 Task: Log work in the project AgileMind for the issue 'Develop a new tool for automated testing of mobile application security vulnerabilities and penetration testing' spent time as '6w 6d 7h 55m' and remaining time as '2w 3d 19h 15m' and add a flag. Now add the issue to the epic 'IT service management (ITSM) improvement'. Log work in the project AgileMind for the issue 'Upgrade the caching mechanism of a web application to improve response time and reduce server load' spent time as '1w 4d 7h 3m' and remaining time as '5w 2d 15h 42m' and clone the issue. Now add the issue to the epic 'Unified communications (UC) implementation'
Action: Mouse moved to (942, 227)
Screenshot: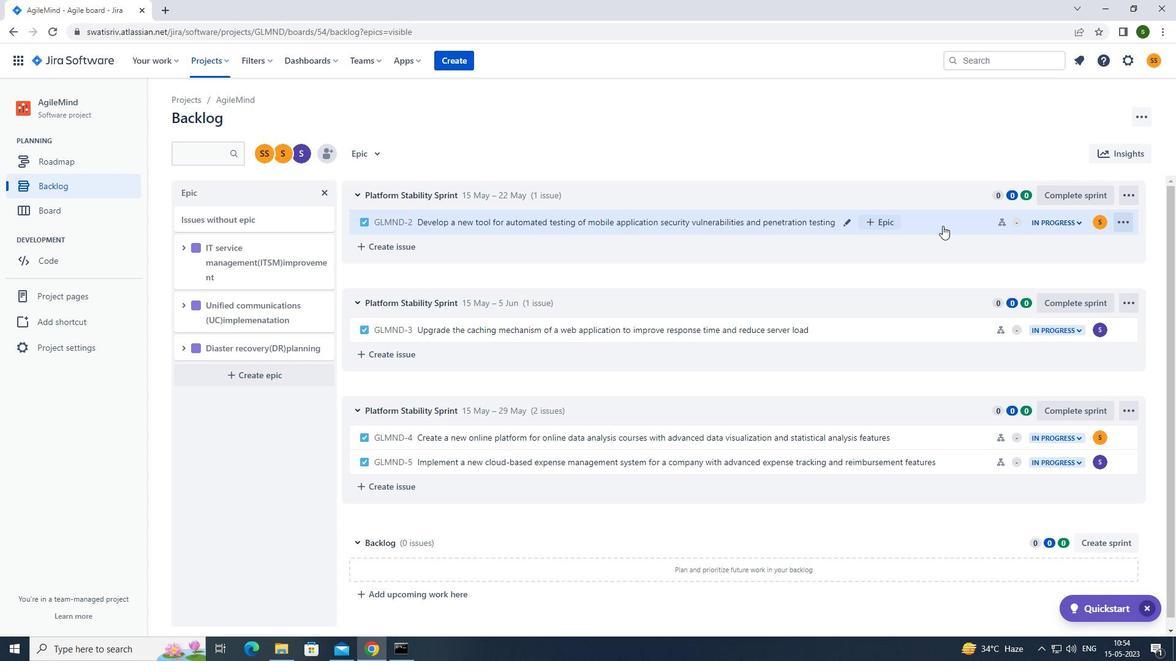 
Action: Mouse pressed left at (942, 227)
Screenshot: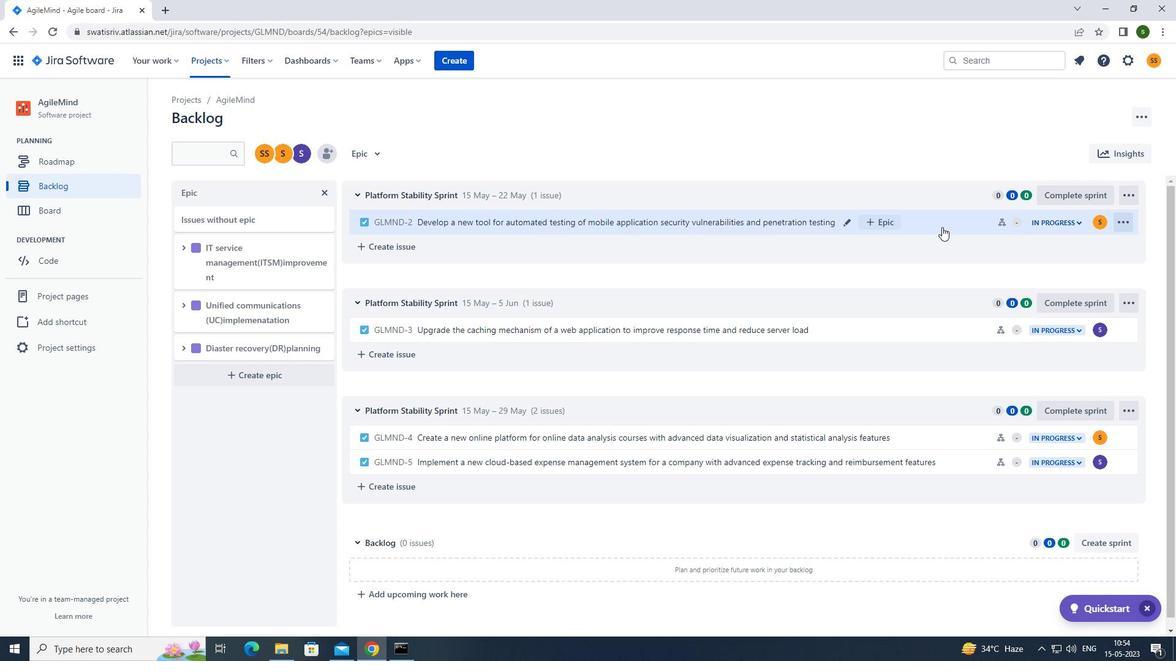 
Action: Mouse moved to (1124, 187)
Screenshot: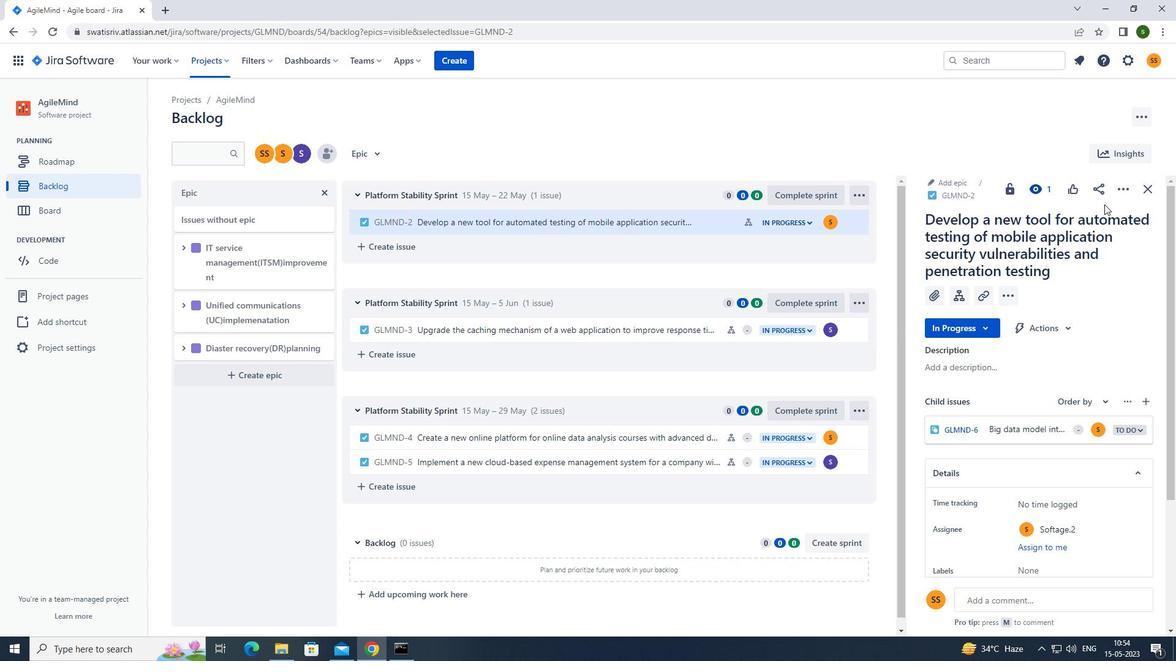 
Action: Mouse pressed left at (1124, 187)
Screenshot: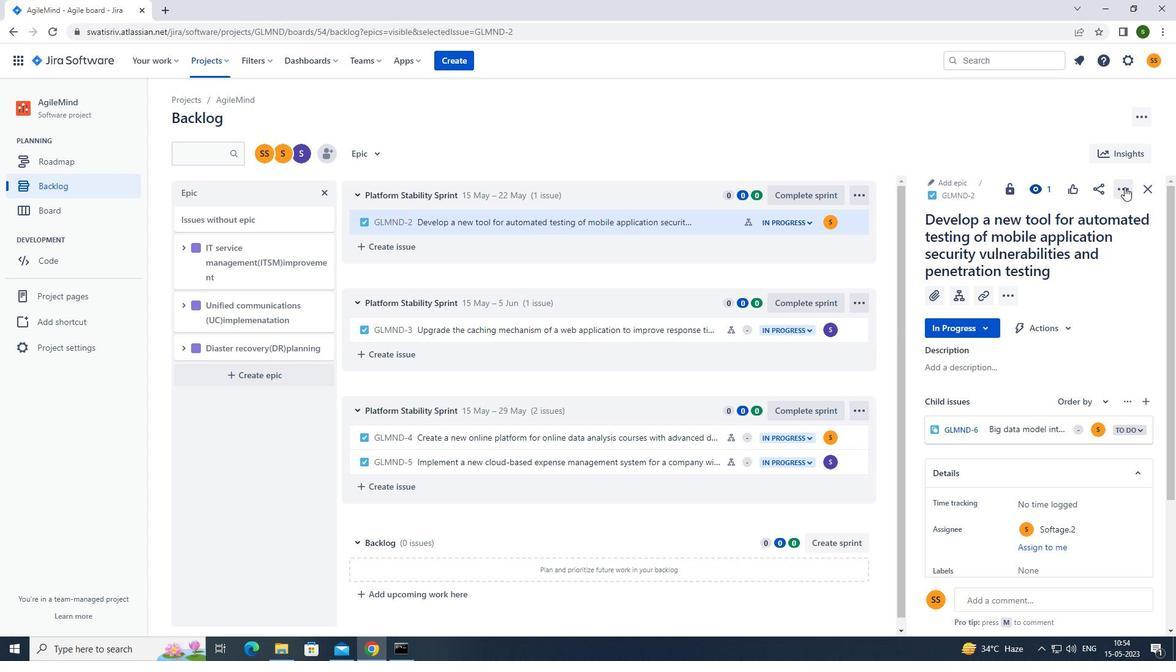 
Action: Mouse moved to (1097, 221)
Screenshot: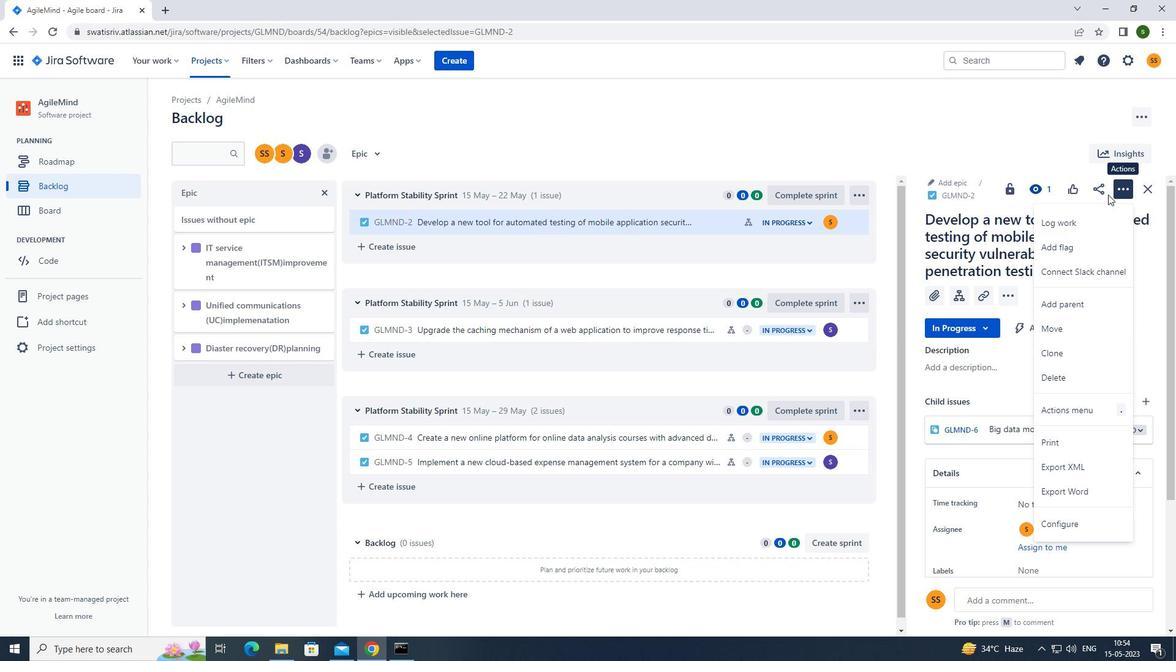 
Action: Mouse pressed left at (1097, 221)
Screenshot: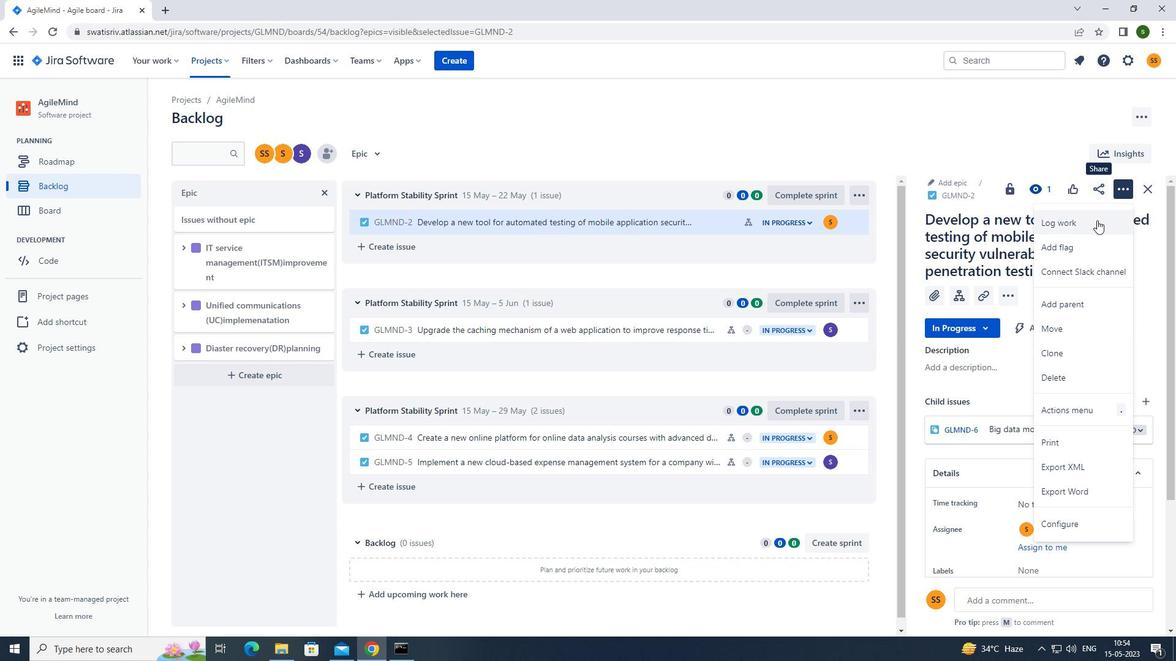 
Action: Mouse moved to (535, 153)
Screenshot: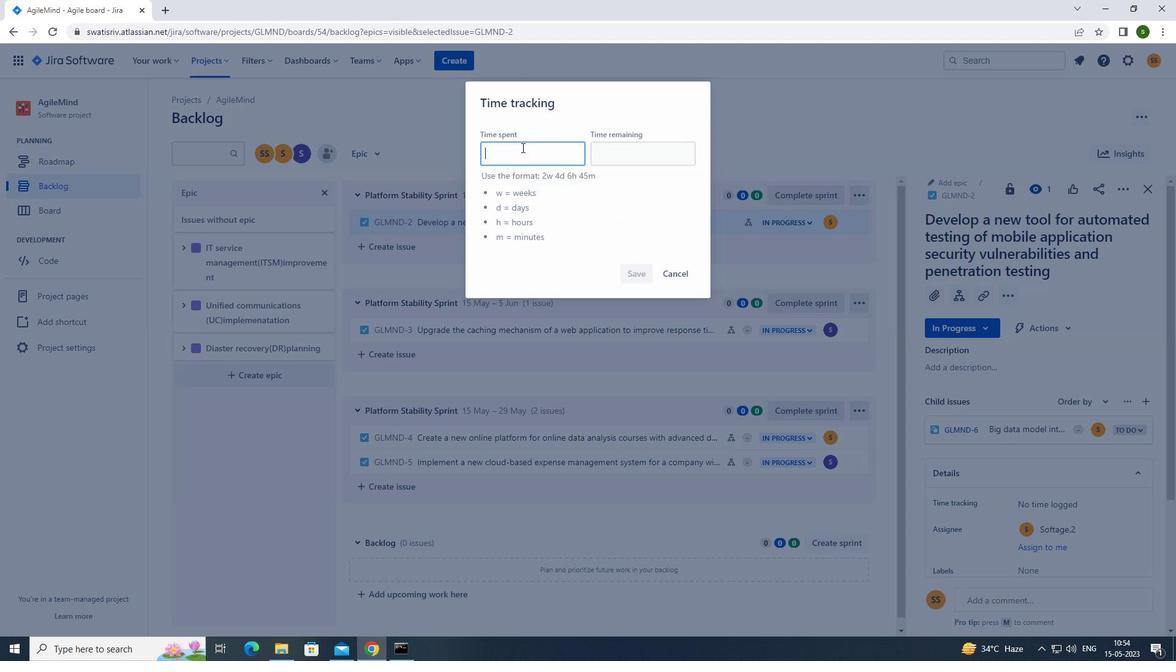 
Action: Mouse pressed left at (535, 153)
Screenshot: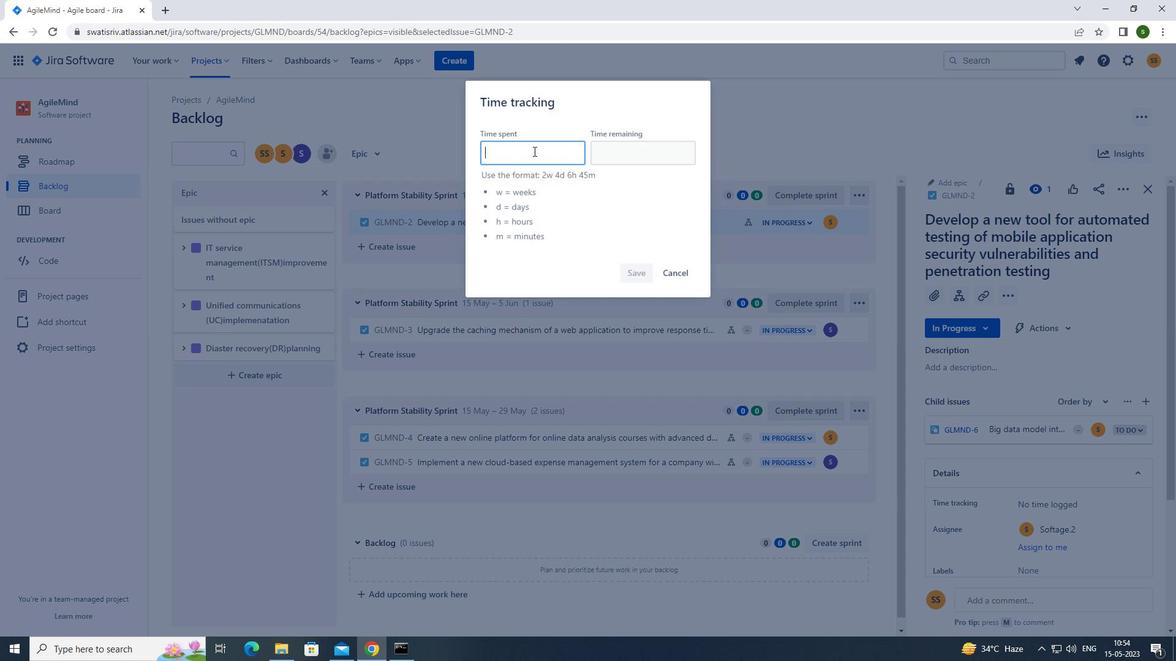 
Action: Mouse moved to (527, 167)
Screenshot: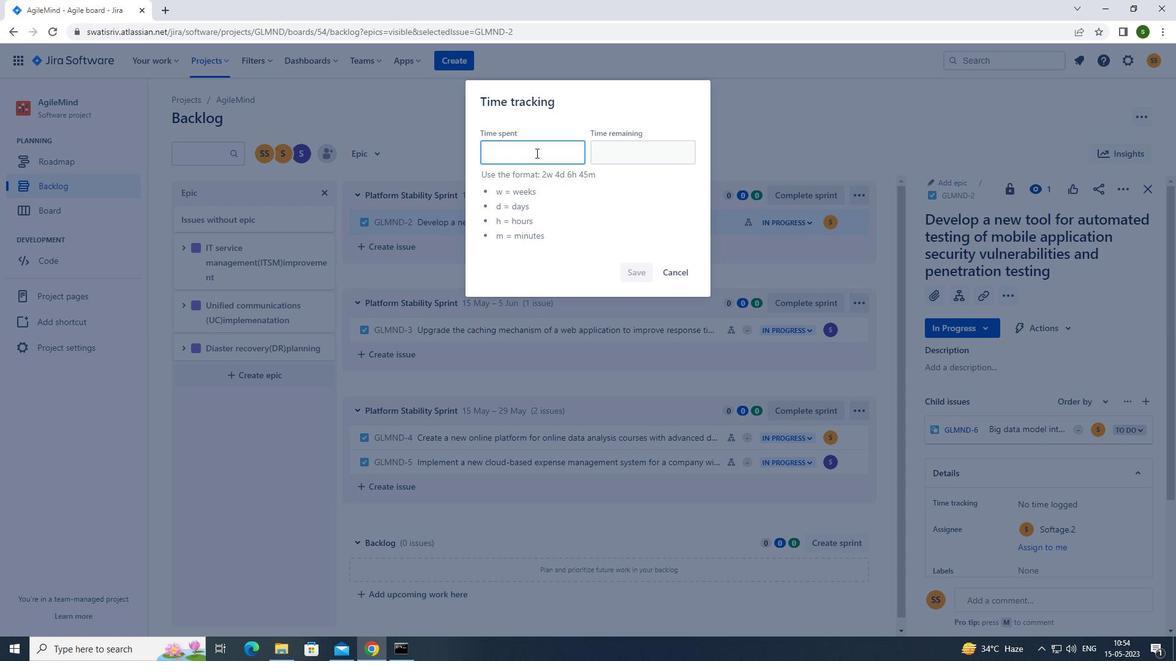 
Action: Key pressed 6w<Key.space>6d<Key.space>7h<Key.space>55m
Screenshot: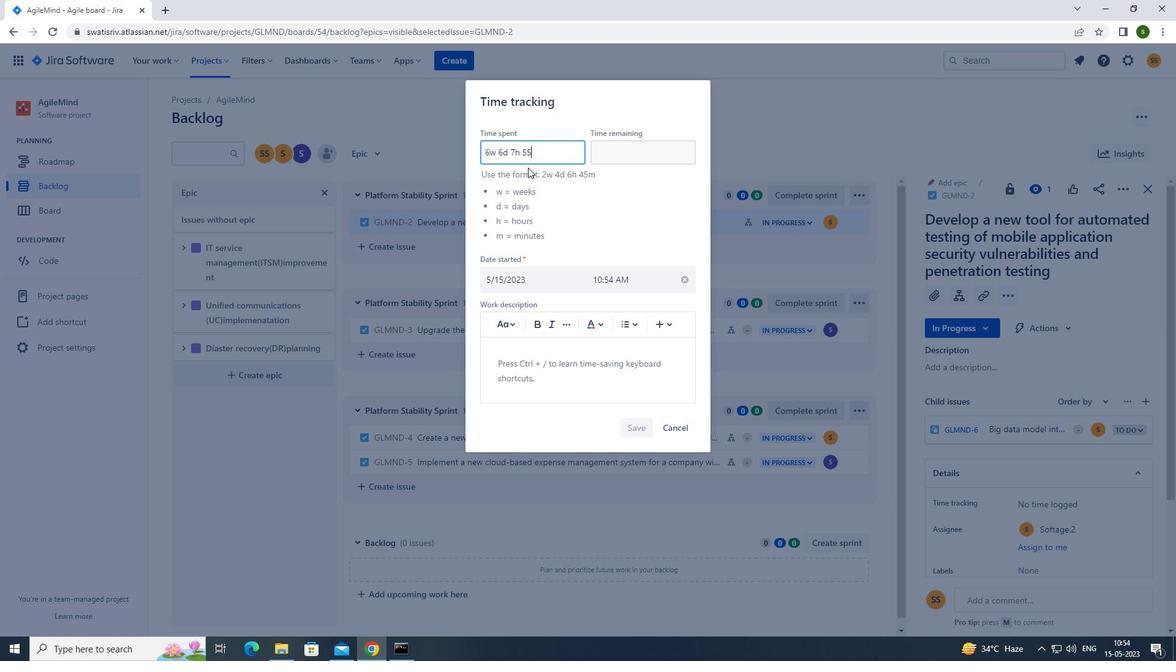 
Action: Mouse moved to (616, 155)
Screenshot: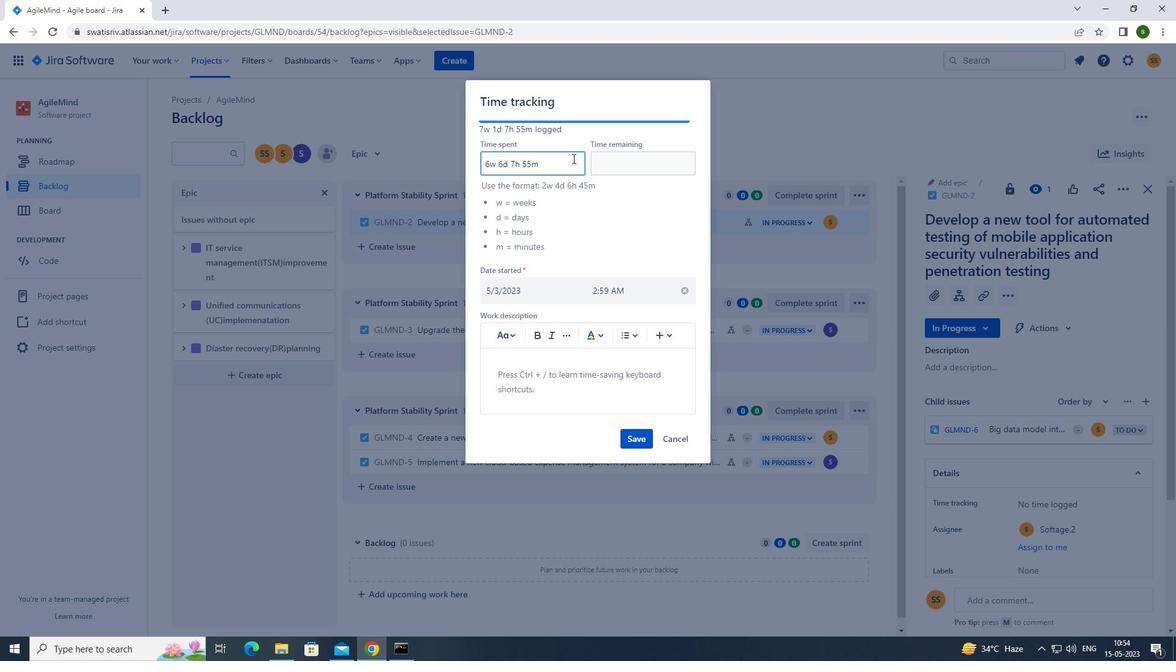 
Action: Mouse pressed left at (616, 155)
Screenshot: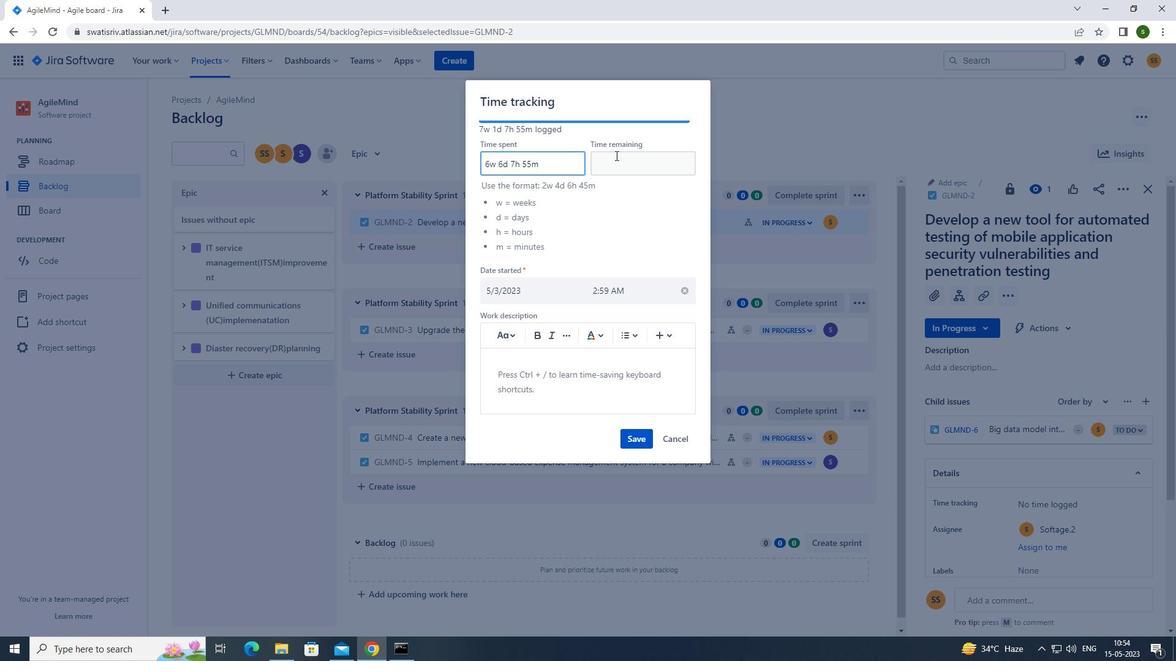 
Action: Mouse moved to (607, 158)
Screenshot: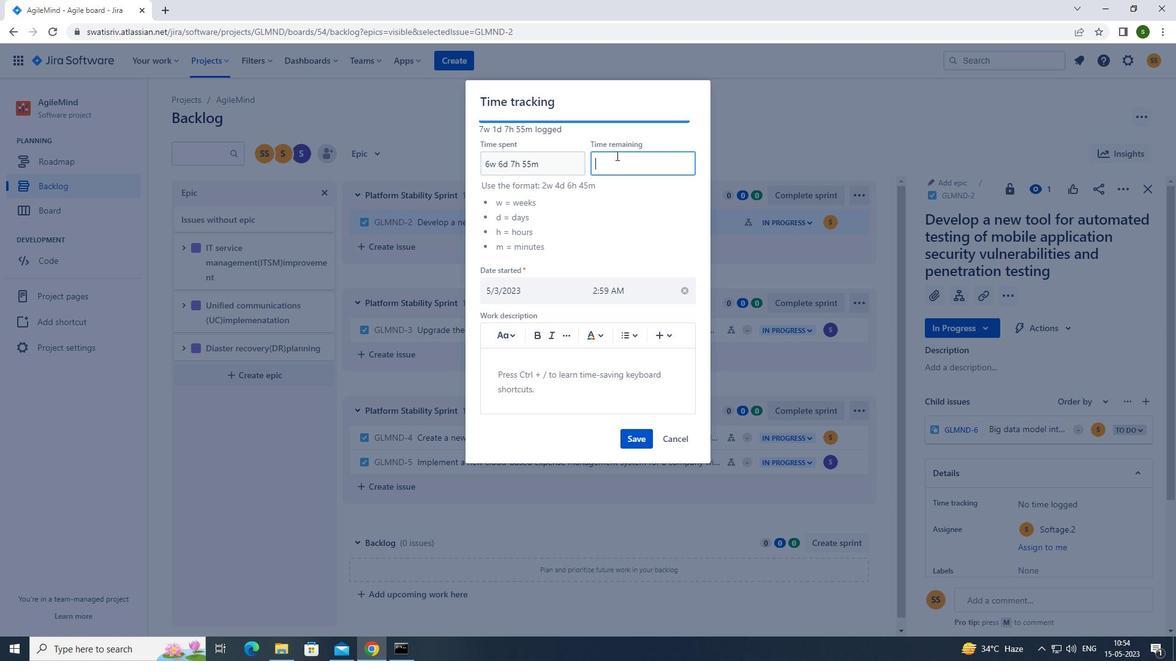 
Action: Key pressed 2w<Key.space>3d<Key.space>19h<Key.space>15m
Screenshot: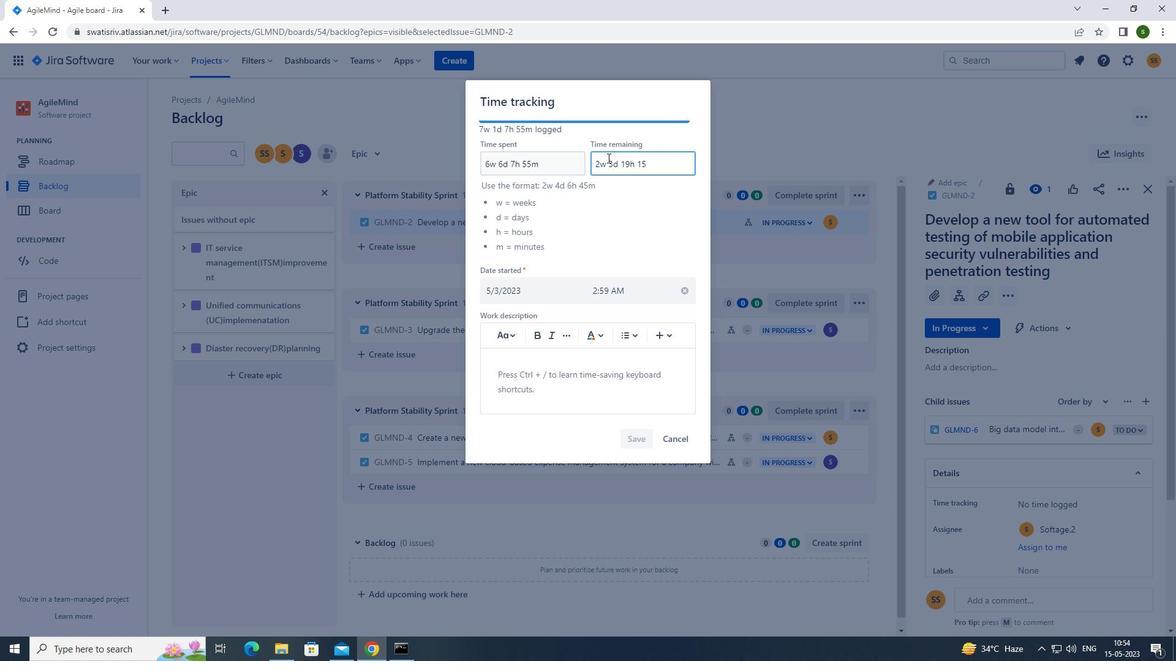 
Action: Mouse moved to (636, 434)
Screenshot: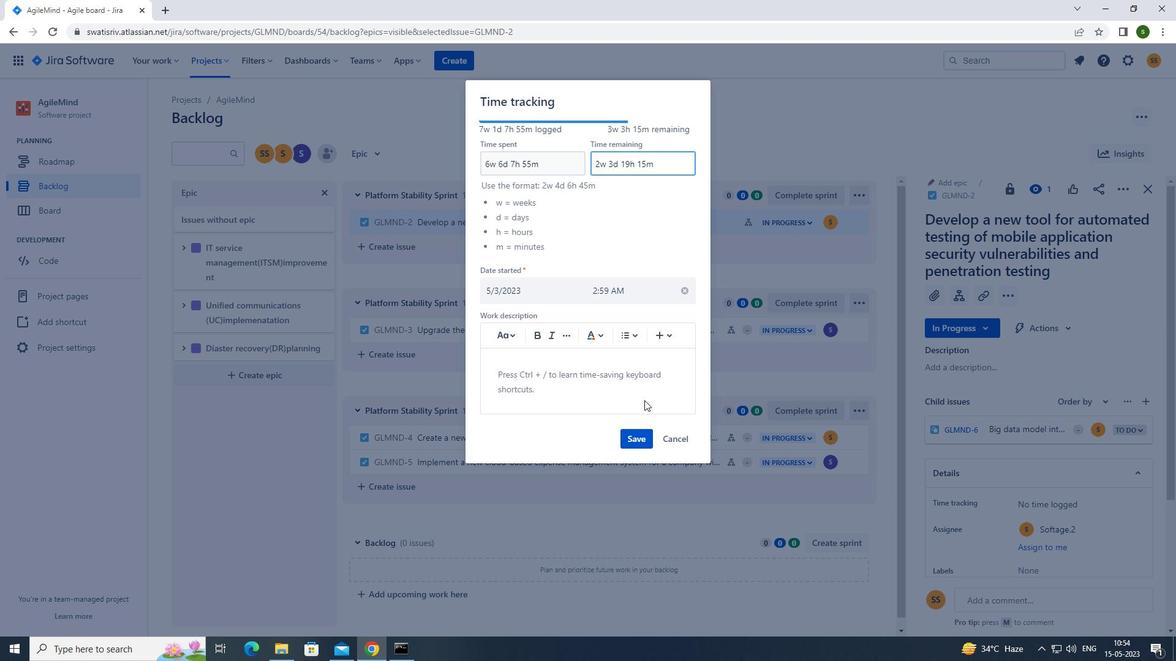 
Action: Mouse pressed left at (636, 434)
Screenshot: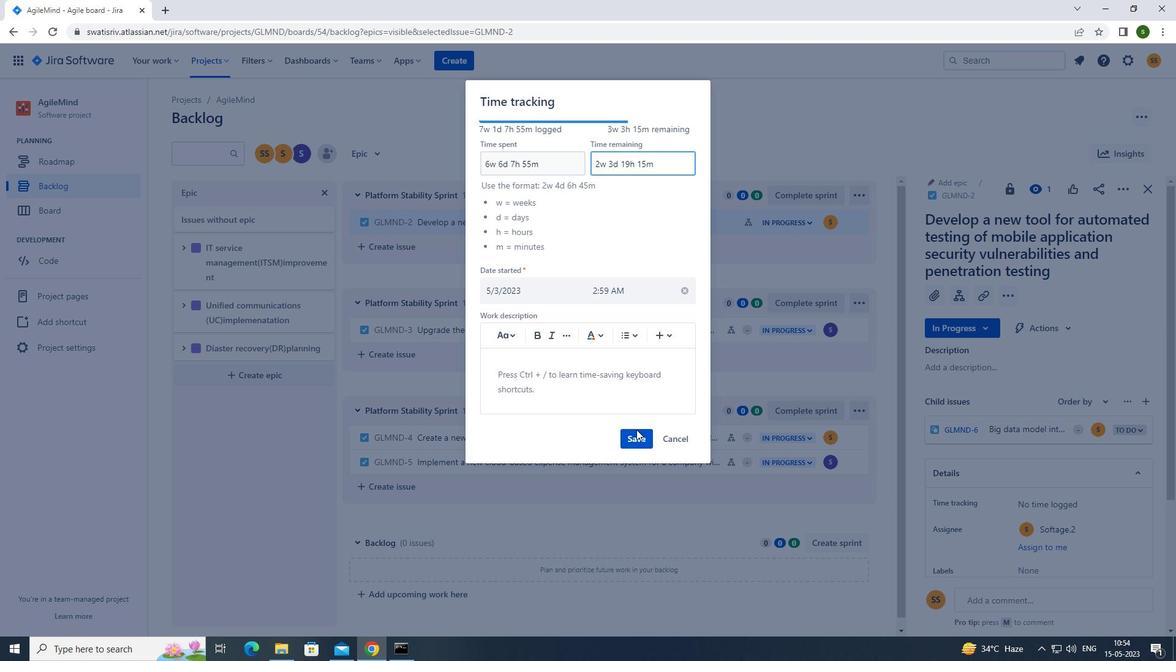 
Action: Mouse moved to (1116, 193)
Screenshot: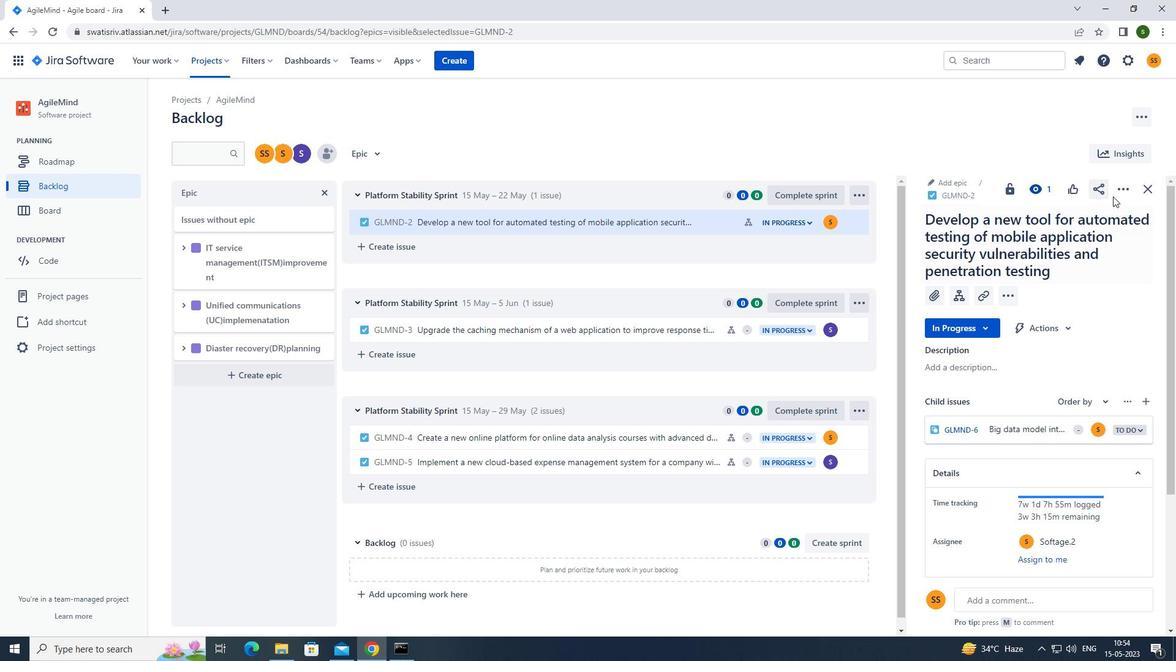 
Action: Mouse pressed left at (1116, 193)
Screenshot: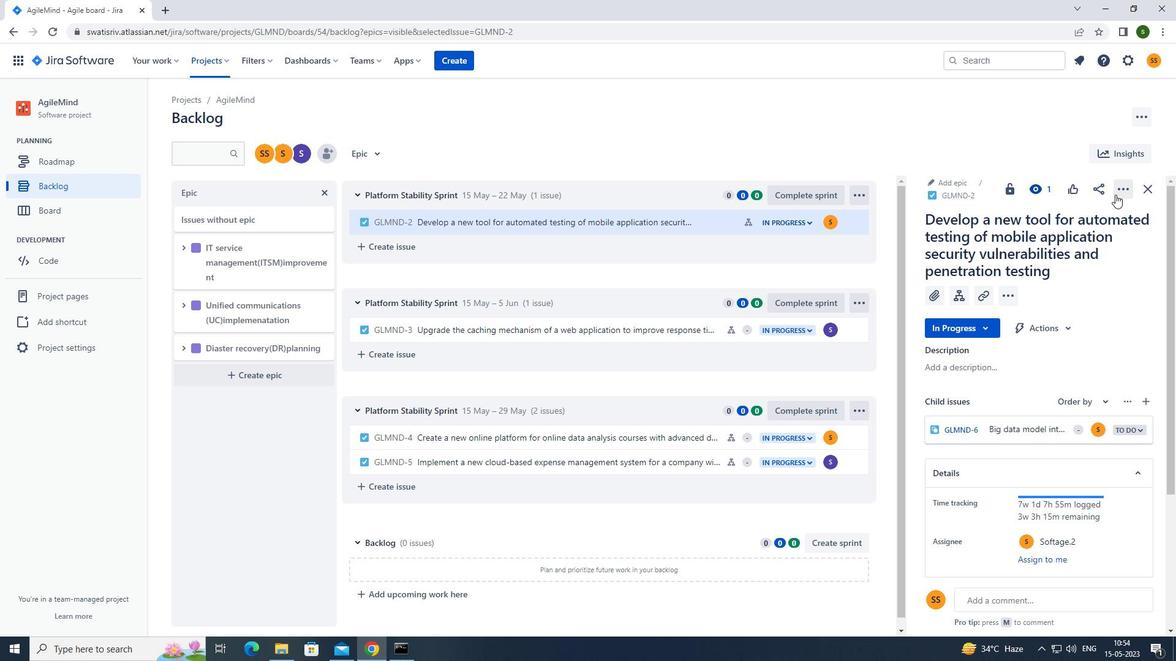 
Action: Mouse moved to (1091, 245)
Screenshot: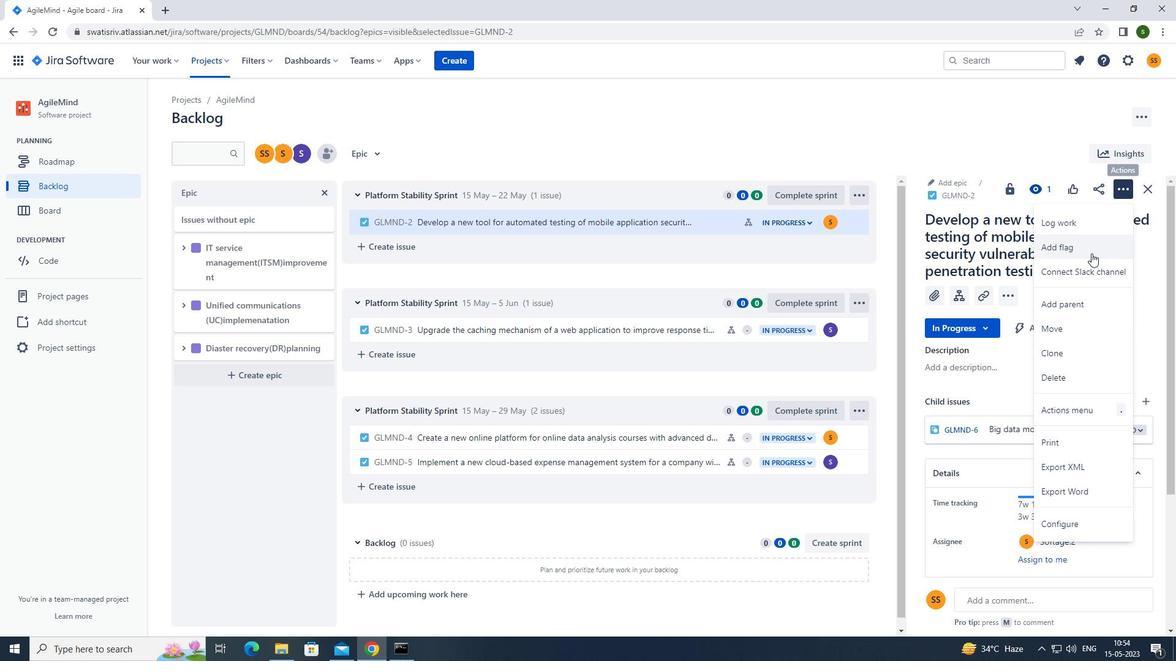 
Action: Mouse pressed left at (1091, 245)
Screenshot: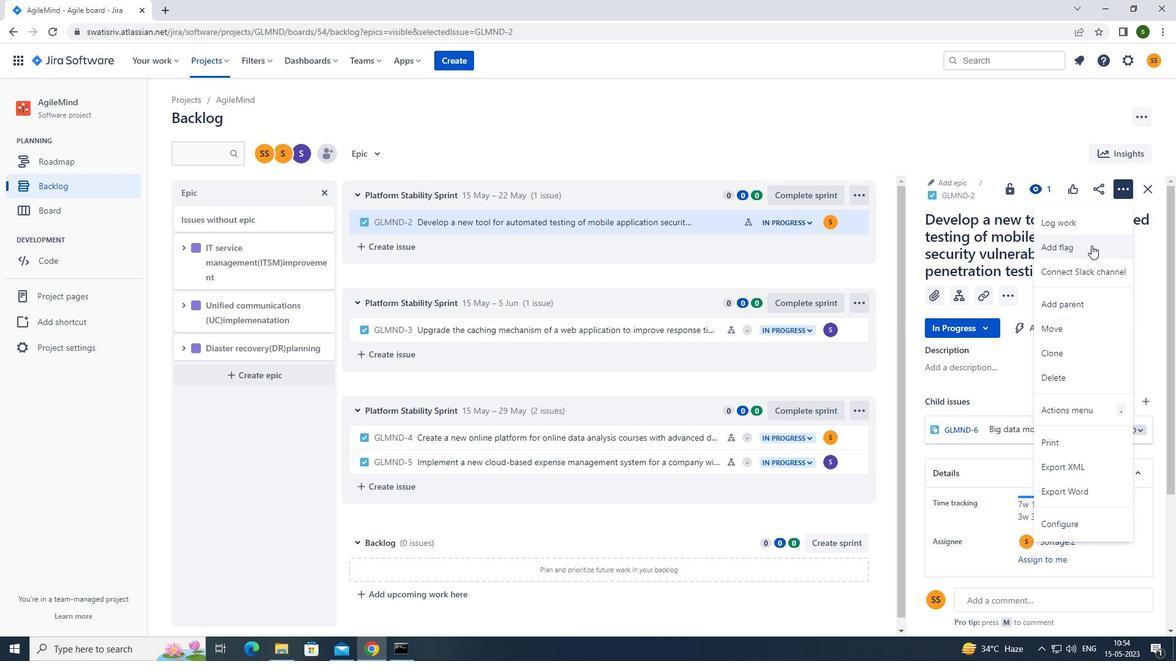 
Action: Mouse moved to (377, 152)
Screenshot: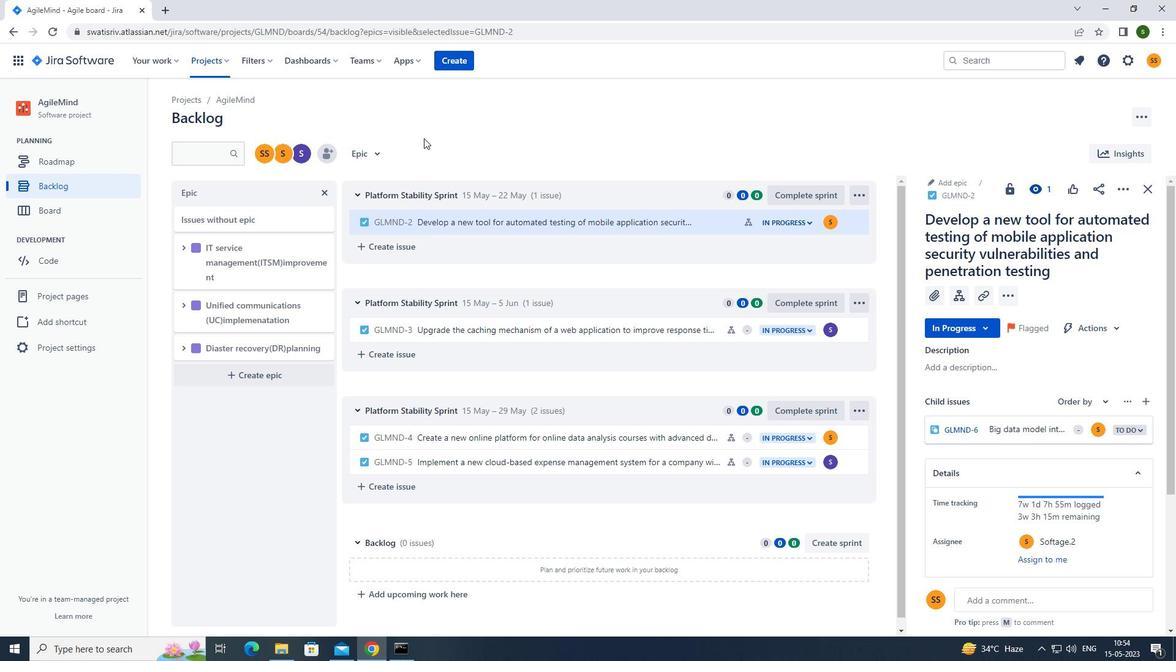 
Action: Mouse pressed left at (377, 152)
Screenshot: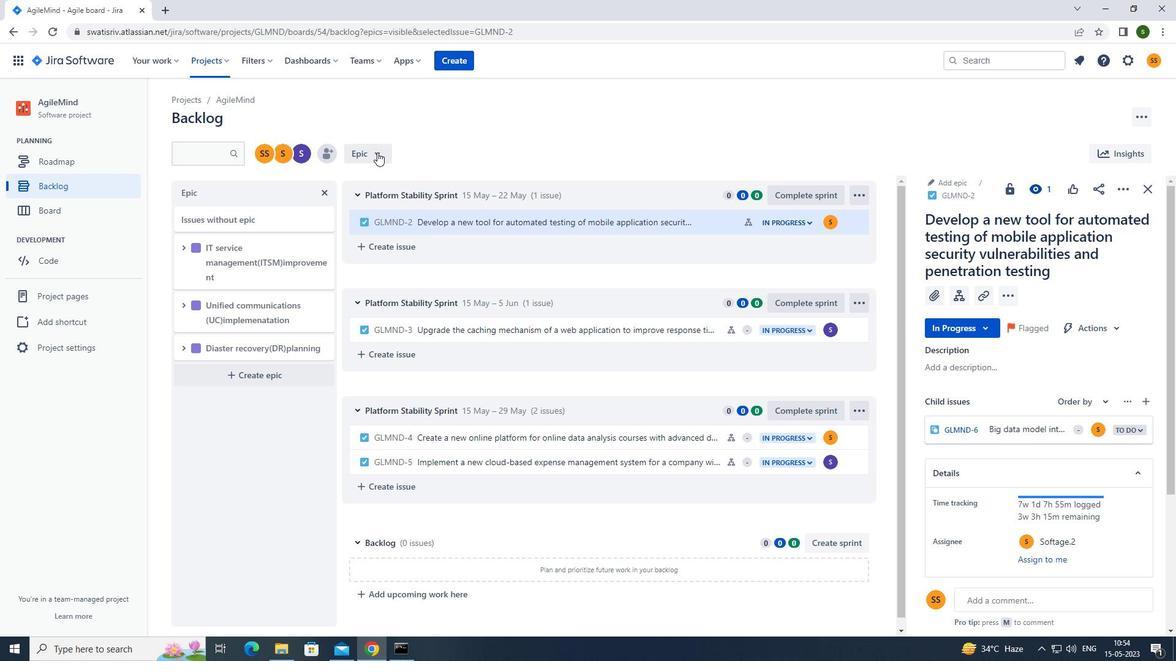 
Action: Mouse moved to (393, 207)
Screenshot: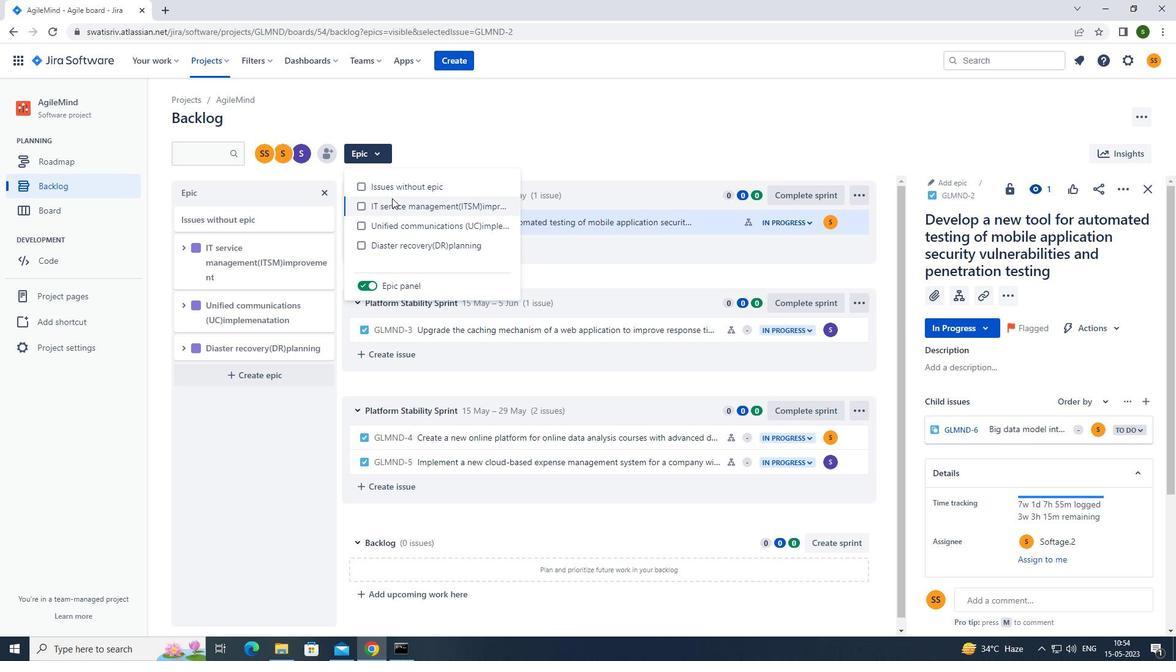 
Action: Mouse pressed left at (393, 207)
Screenshot: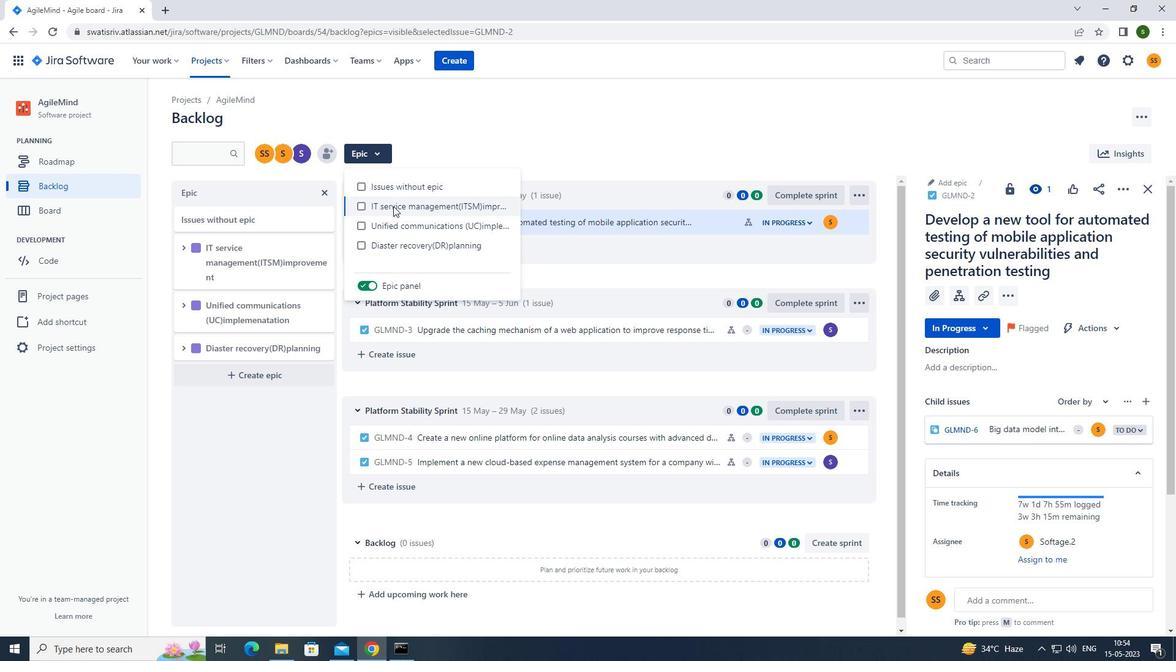 
Action: Mouse moved to (584, 121)
Screenshot: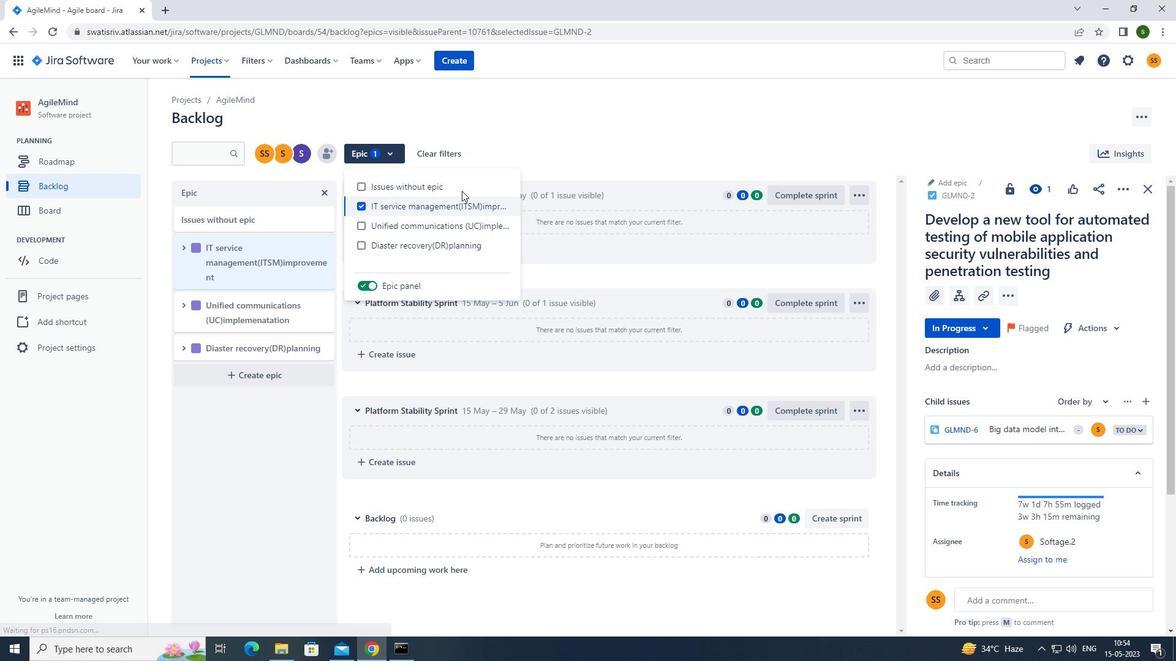 
Action: Mouse pressed left at (584, 121)
Screenshot: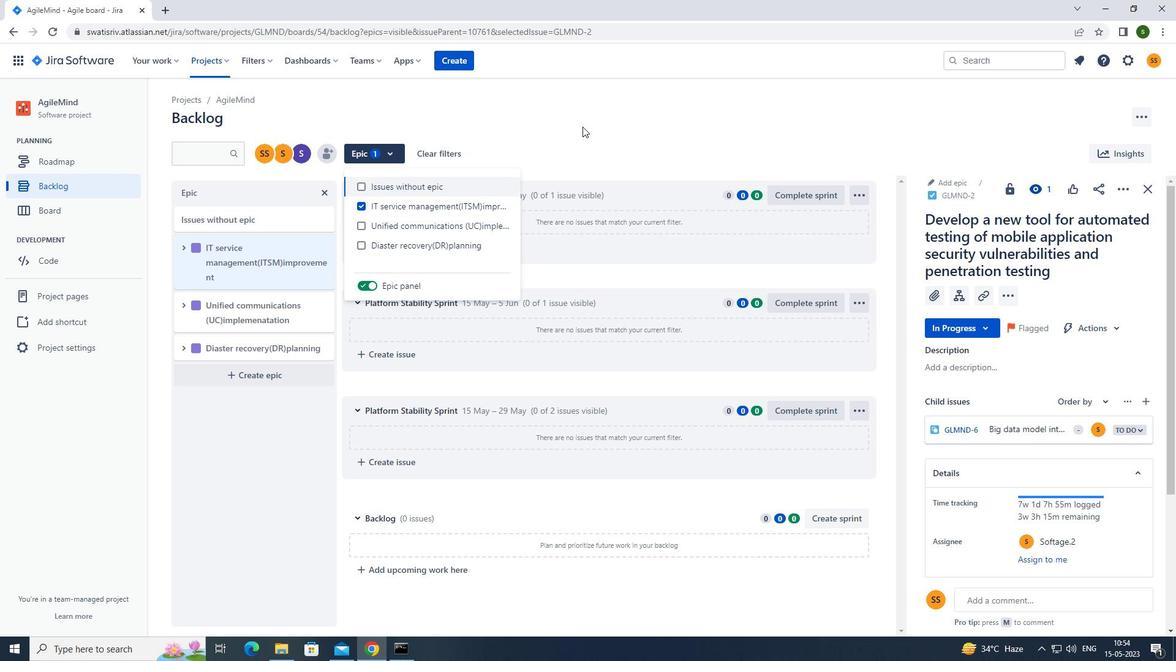
Action: Mouse moved to (111, 187)
Screenshot: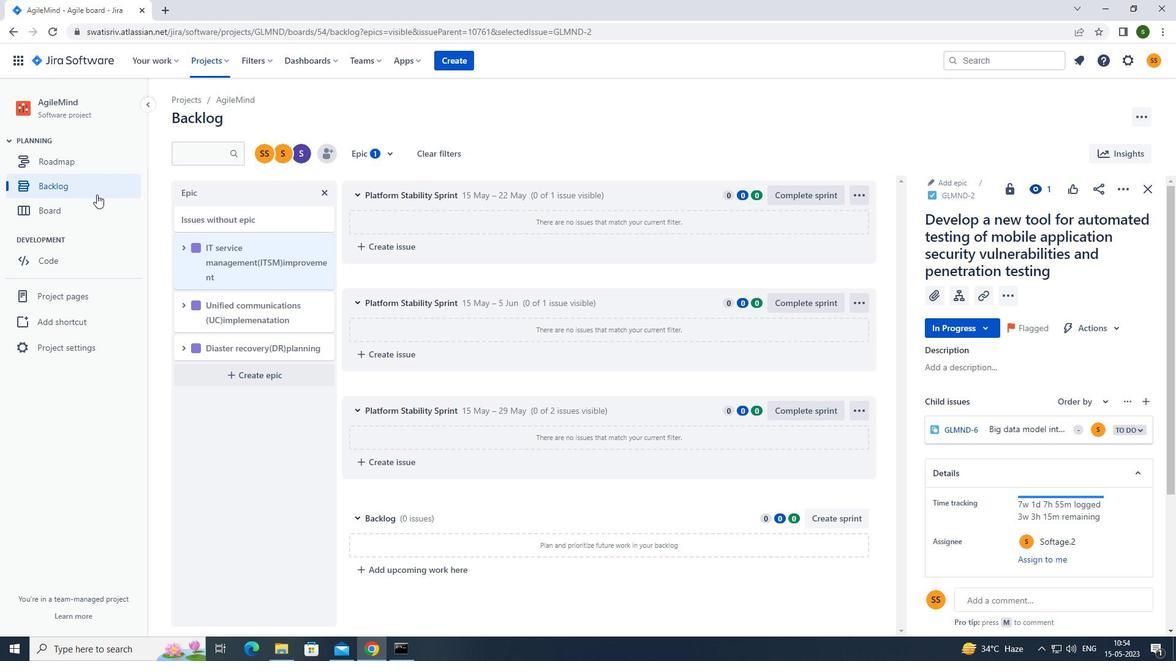 
Action: Mouse pressed left at (111, 187)
Screenshot: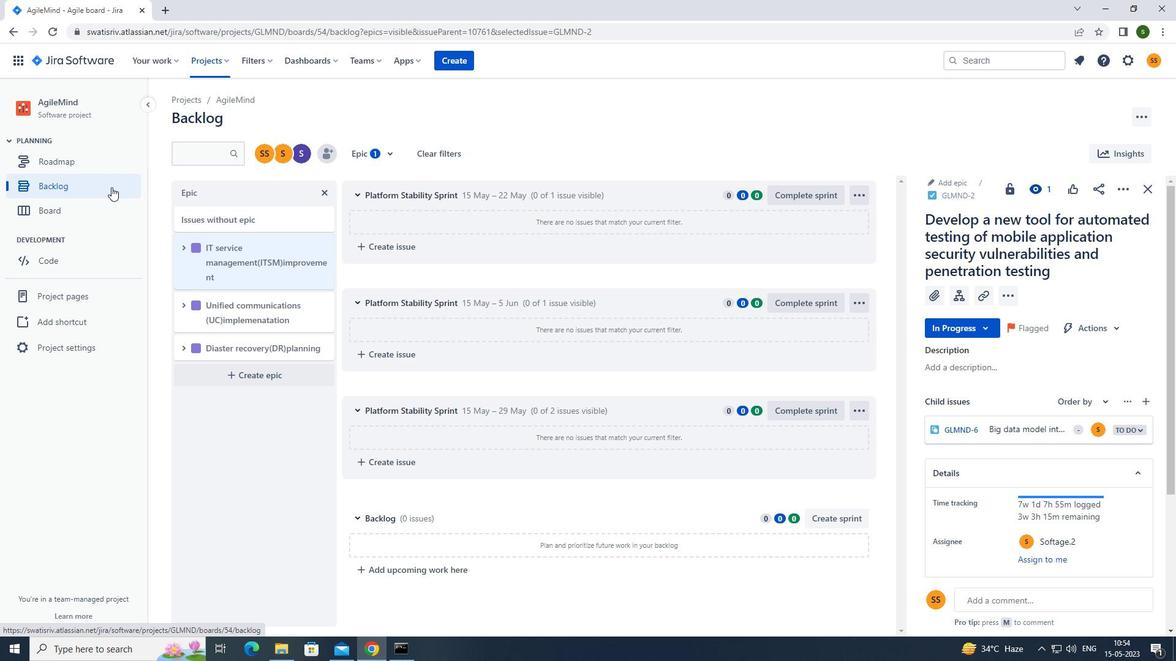 
Action: Mouse moved to (726, 338)
Screenshot: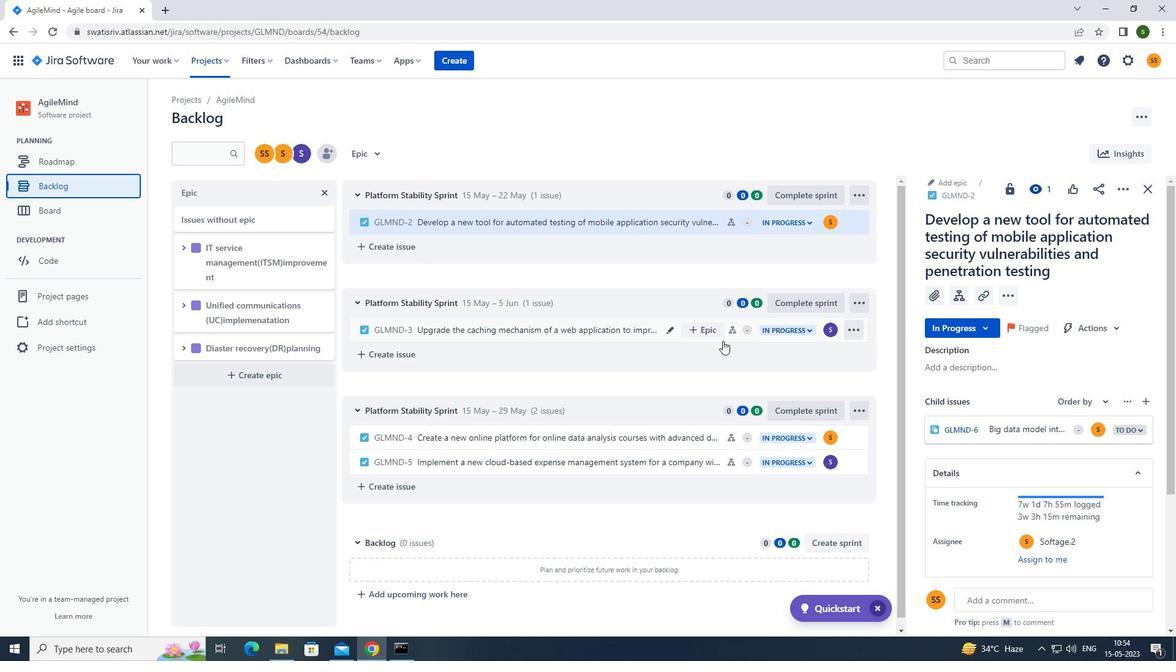 
Action: Mouse pressed left at (726, 338)
Screenshot: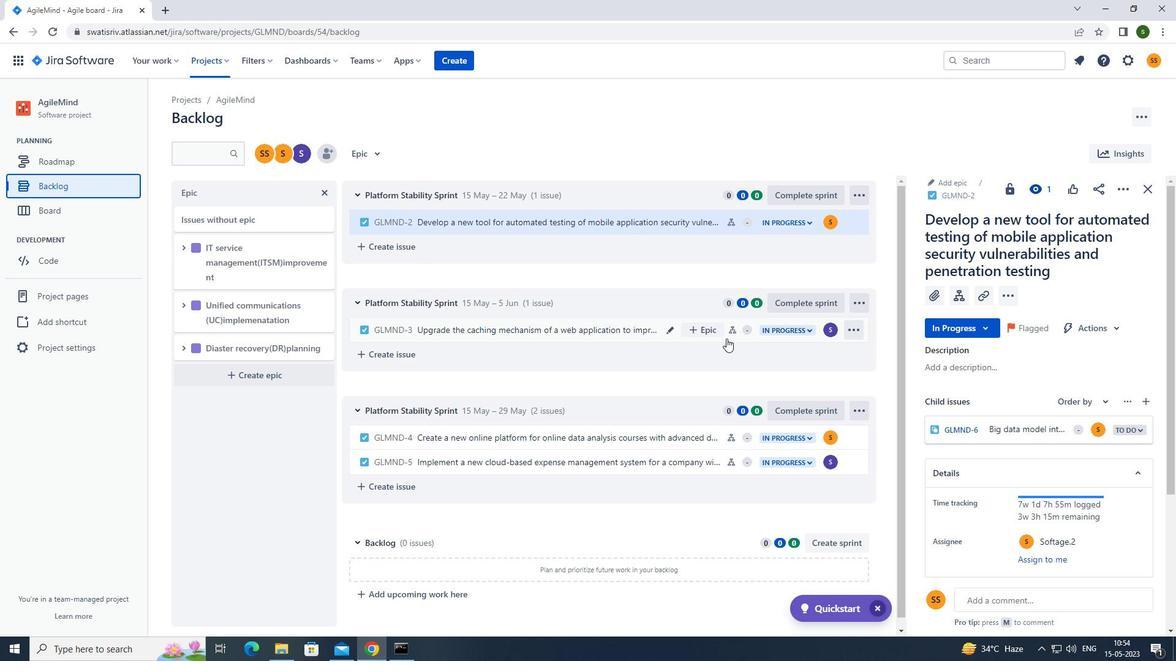 
Action: Mouse moved to (1116, 181)
Screenshot: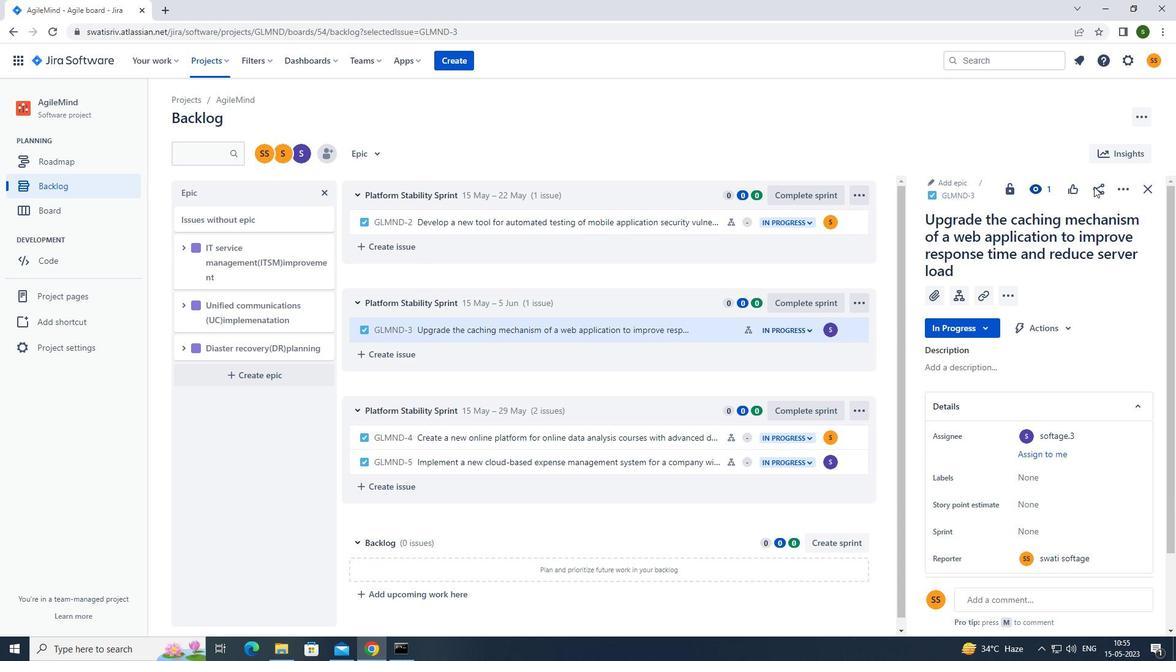 
Action: Mouse pressed left at (1116, 181)
Screenshot: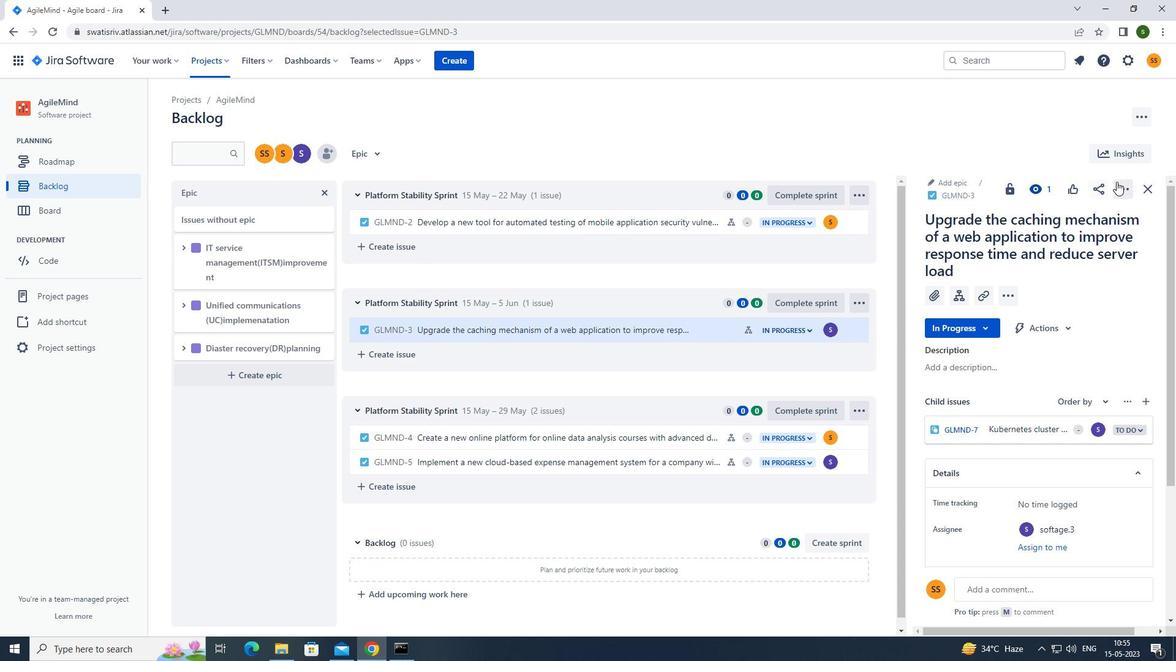 
Action: Mouse moved to (1092, 219)
Screenshot: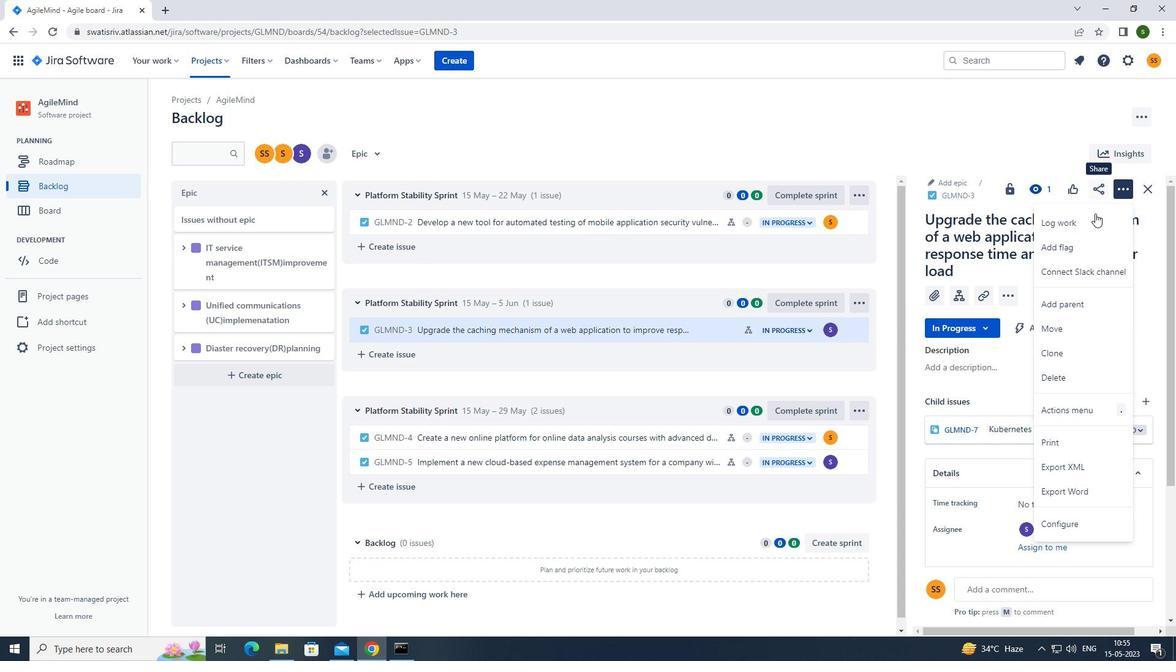 
Action: Mouse pressed left at (1092, 219)
Screenshot: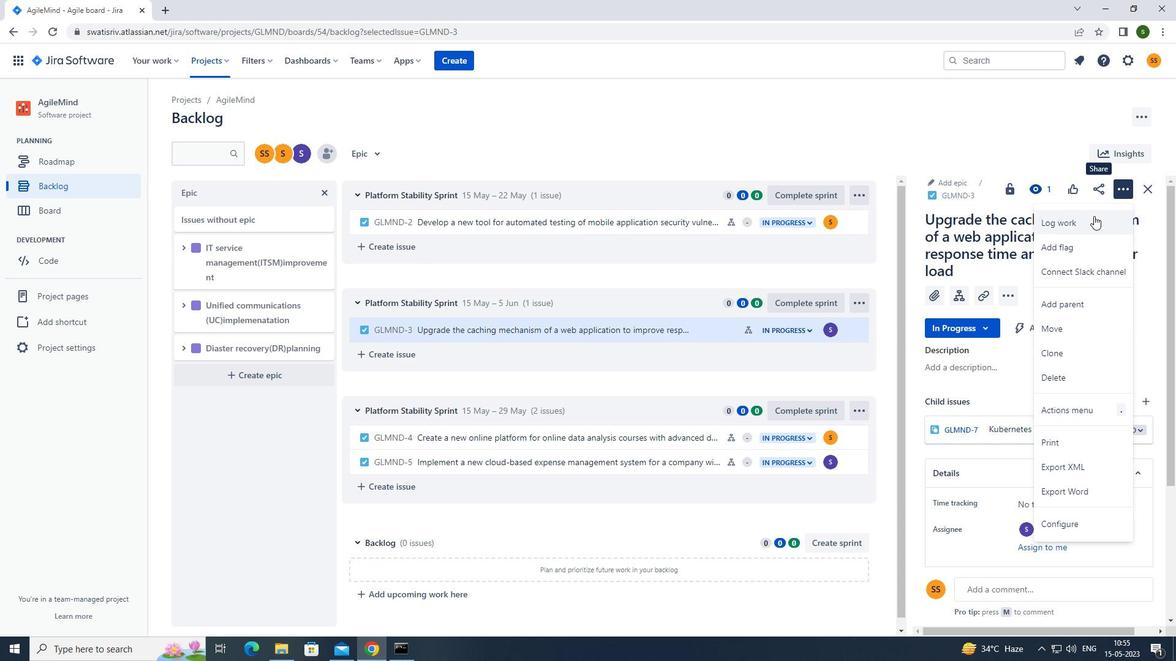 
Action: Mouse moved to (529, 157)
Screenshot: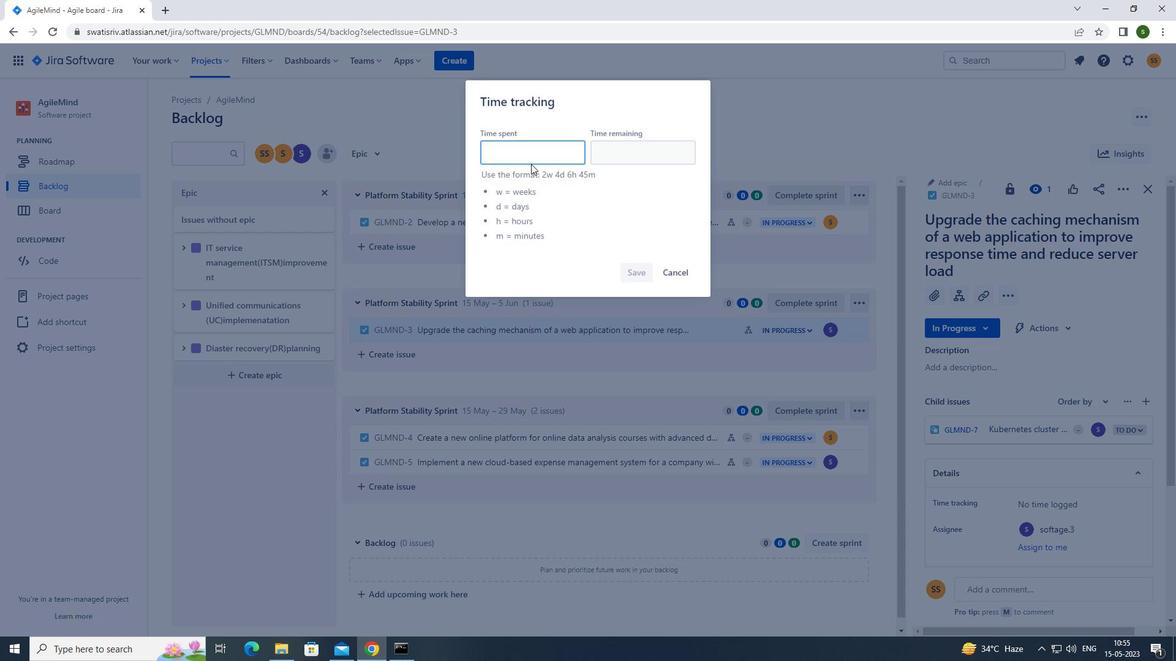 
Action: Key pressed 1w<Key.space>4d<Key.space>7h<Key.space>3m
Screenshot: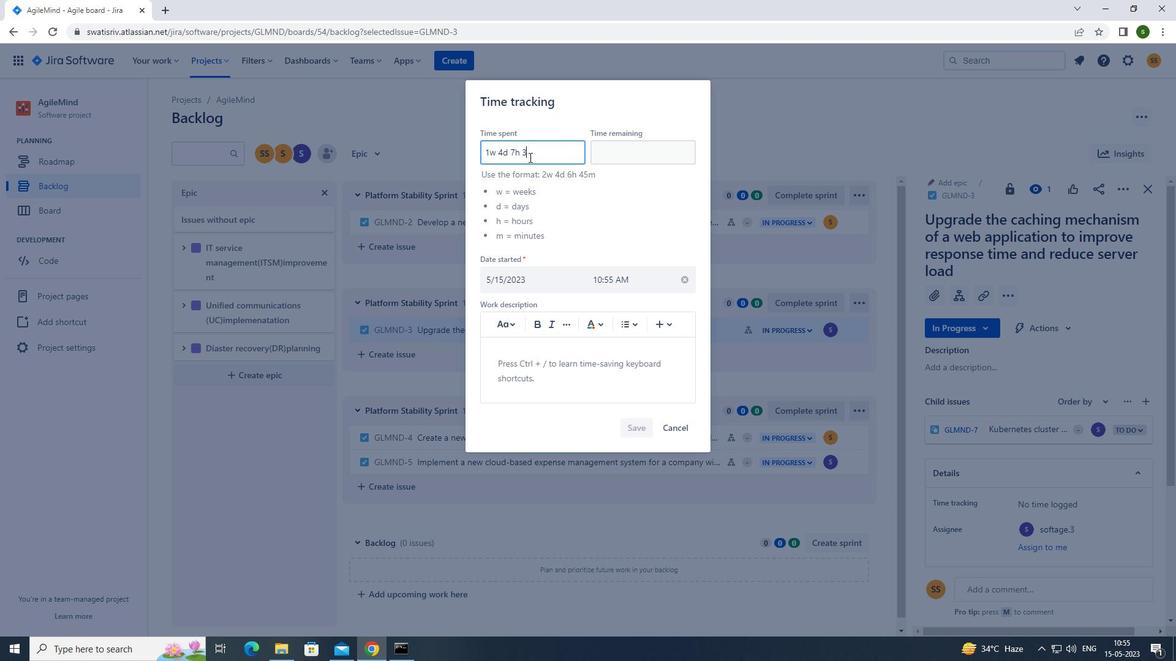 
Action: Mouse moved to (638, 158)
Screenshot: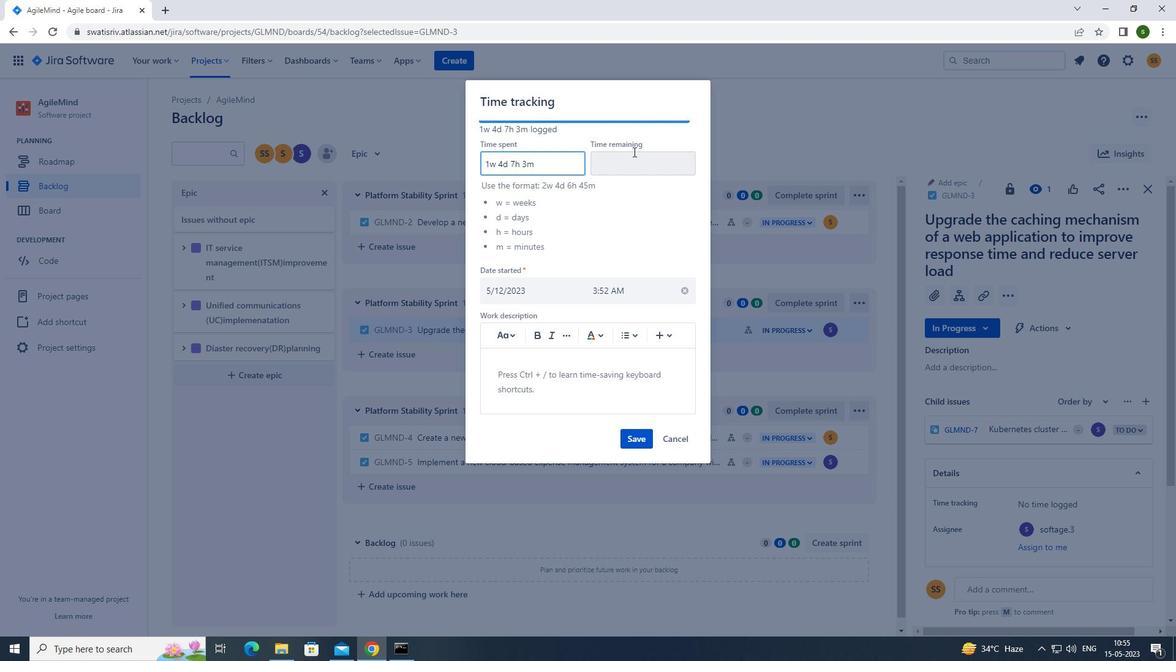 
Action: Mouse pressed left at (638, 158)
Screenshot: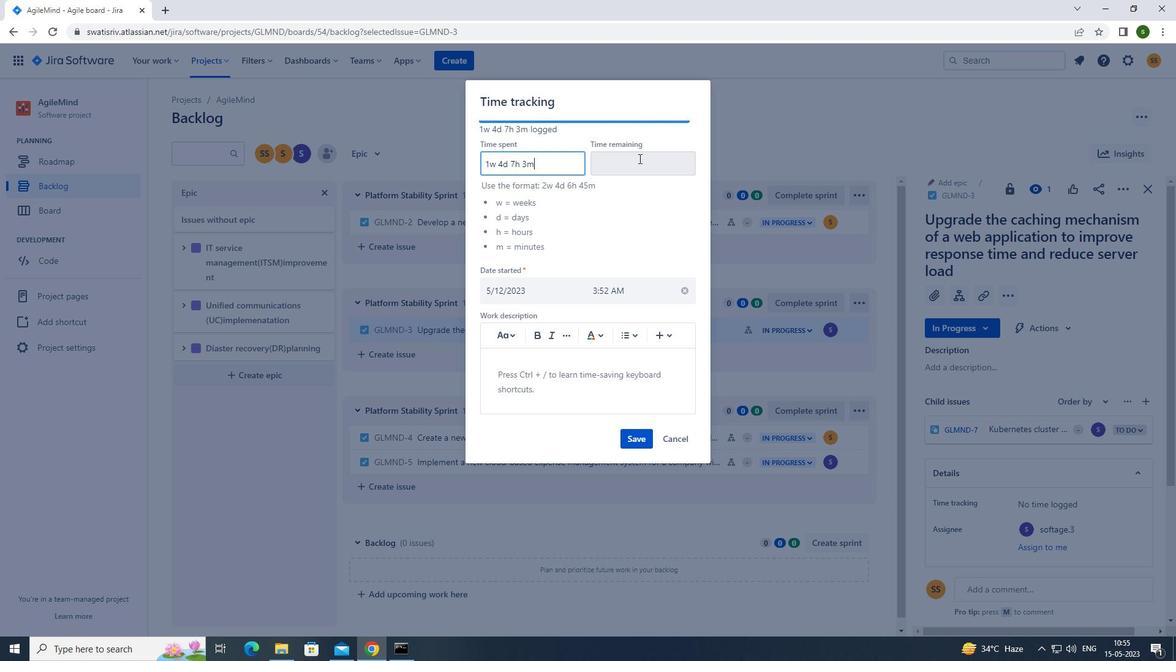 
Action: Key pressed 5w<Key.space>2d<Key.space>15h<Key.space>42m
Screenshot: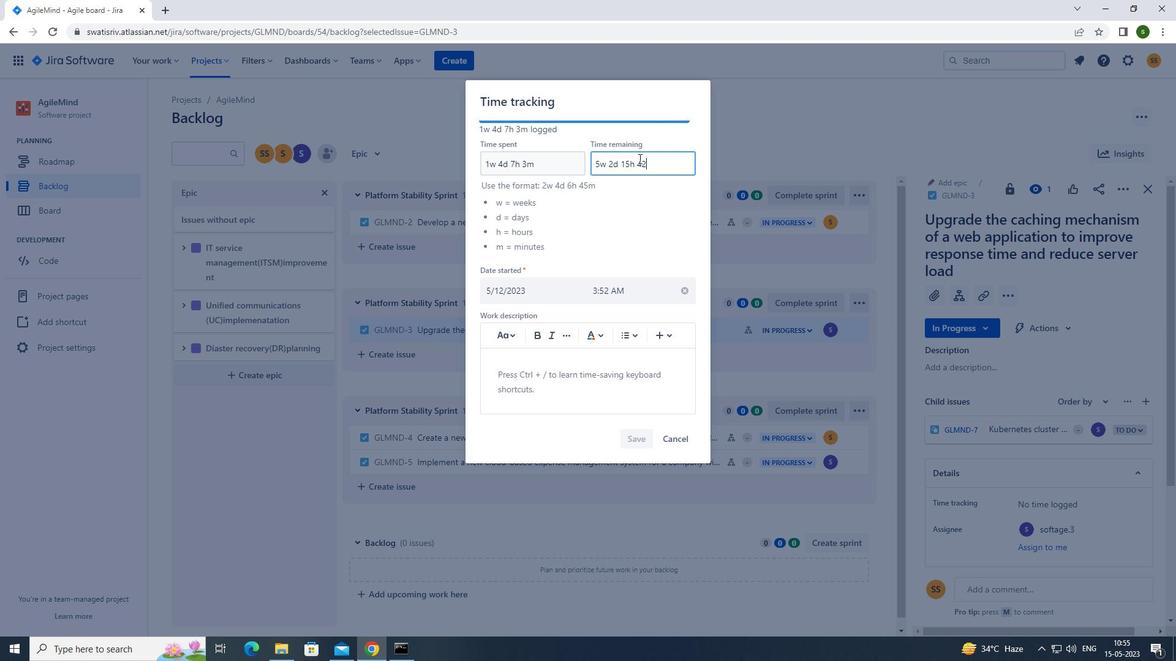 
Action: Mouse moved to (640, 433)
Screenshot: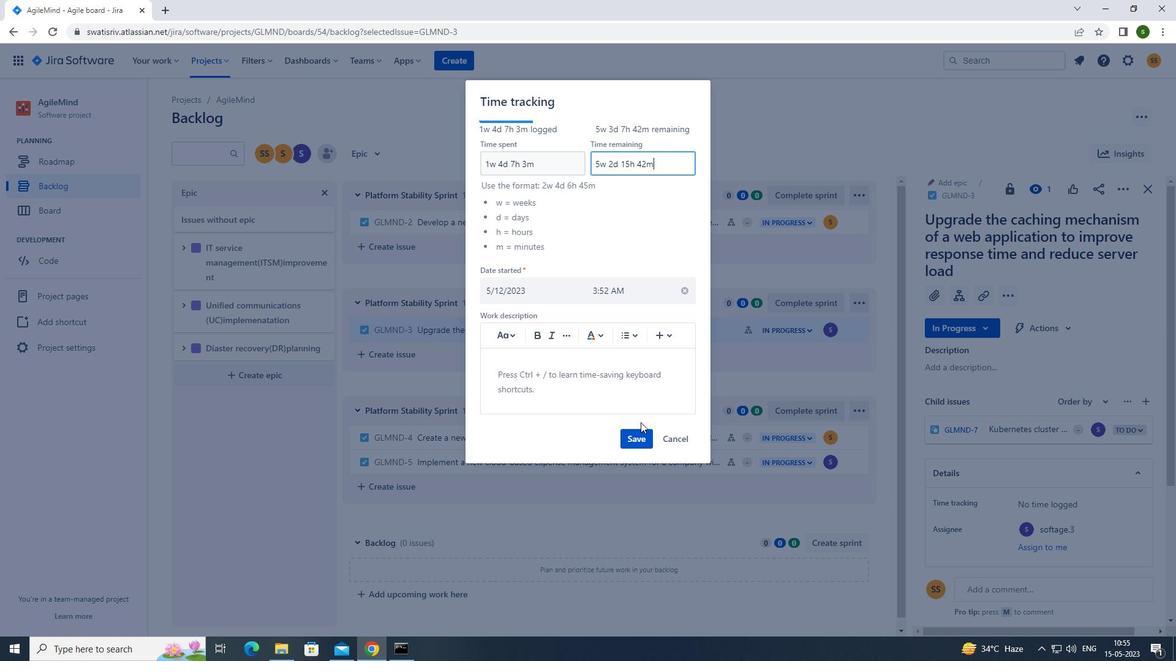 
Action: Mouse pressed left at (640, 433)
Screenshot: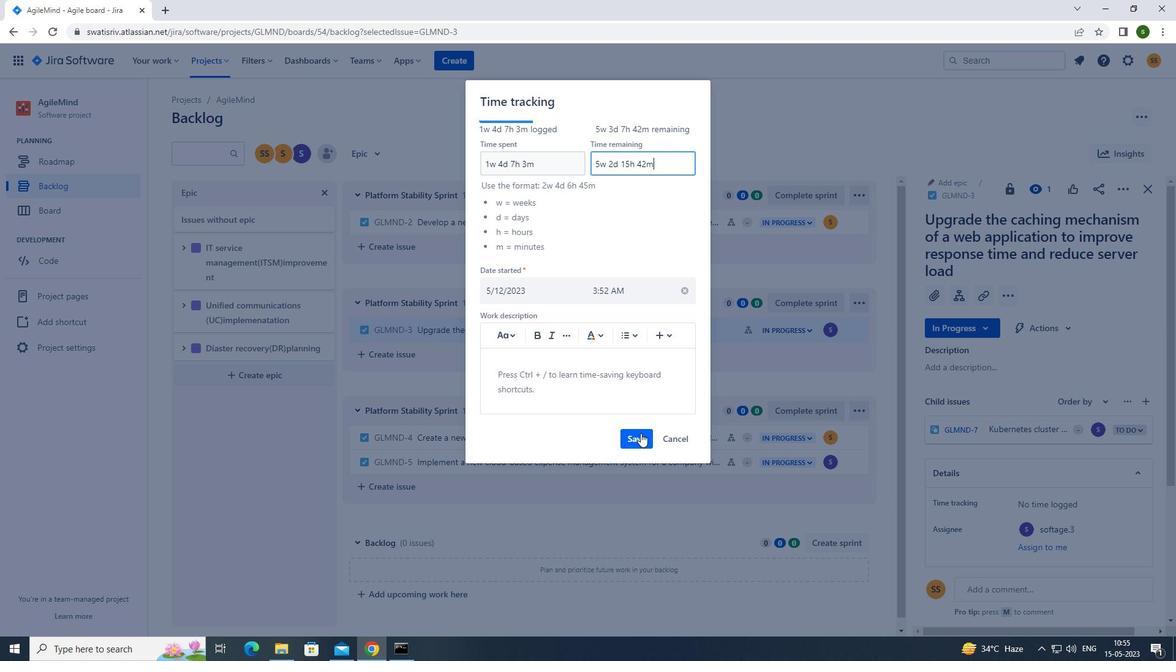 
Action: Mouse moved to (1127, 192)
Screenshot: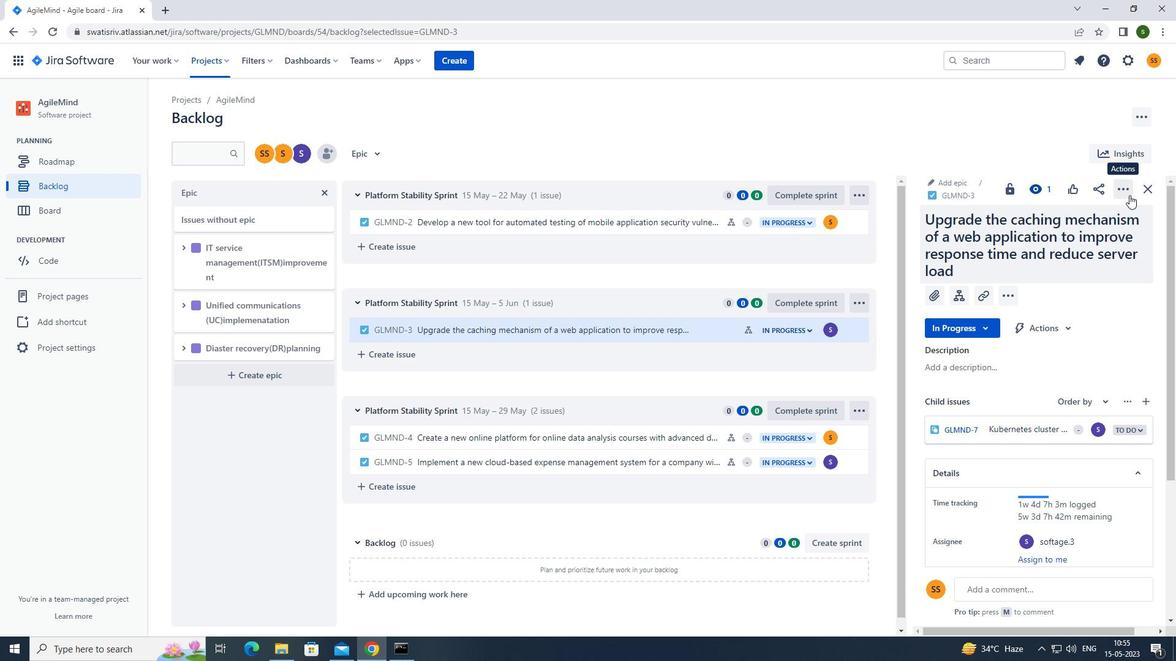 
Action: Mouse pressed left at (1127, 192)
Screenshot: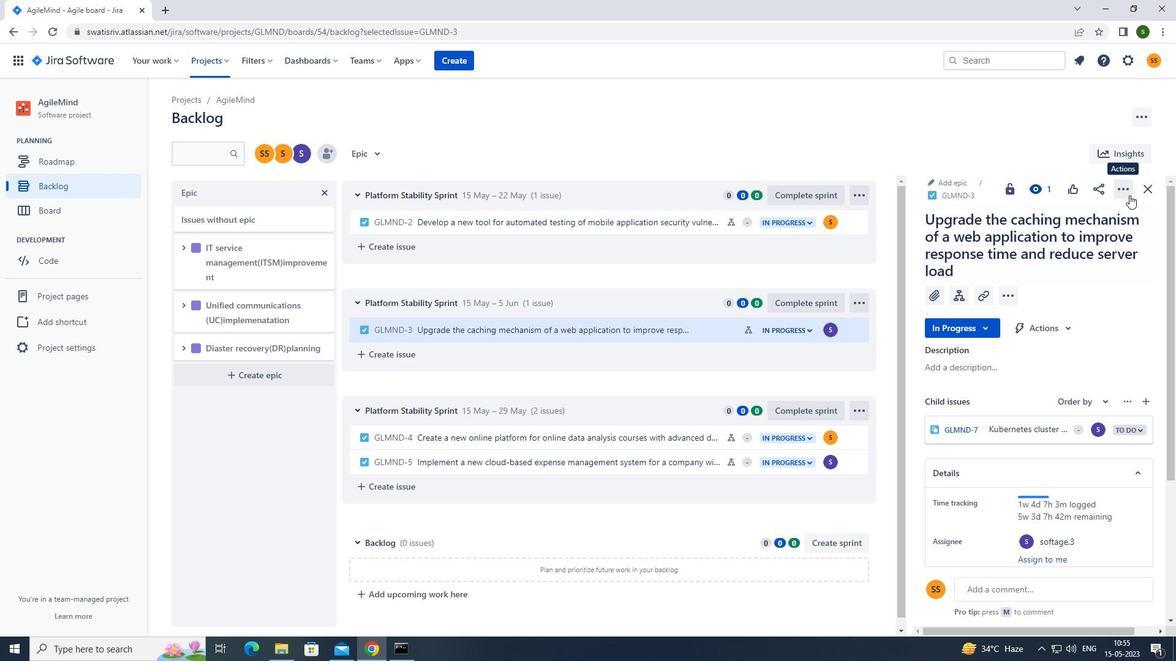 
Action: Mouse moved to (1062, 355)
Screenshot: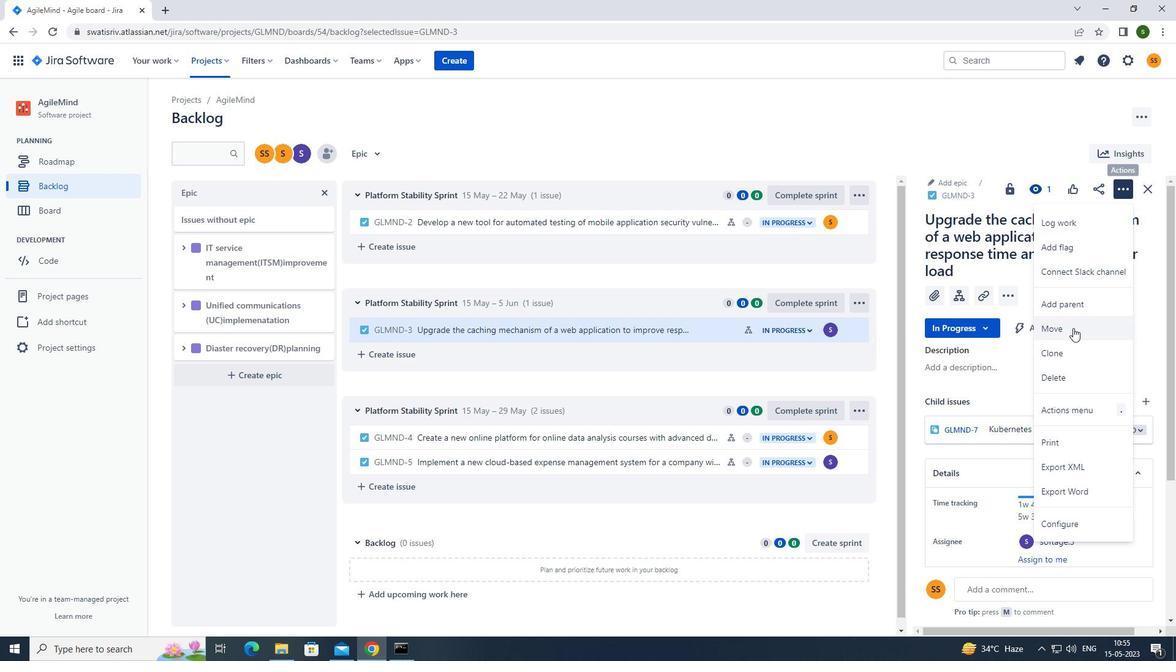 
Action: Mouse pressed left at (1062, 355)
Screenshot: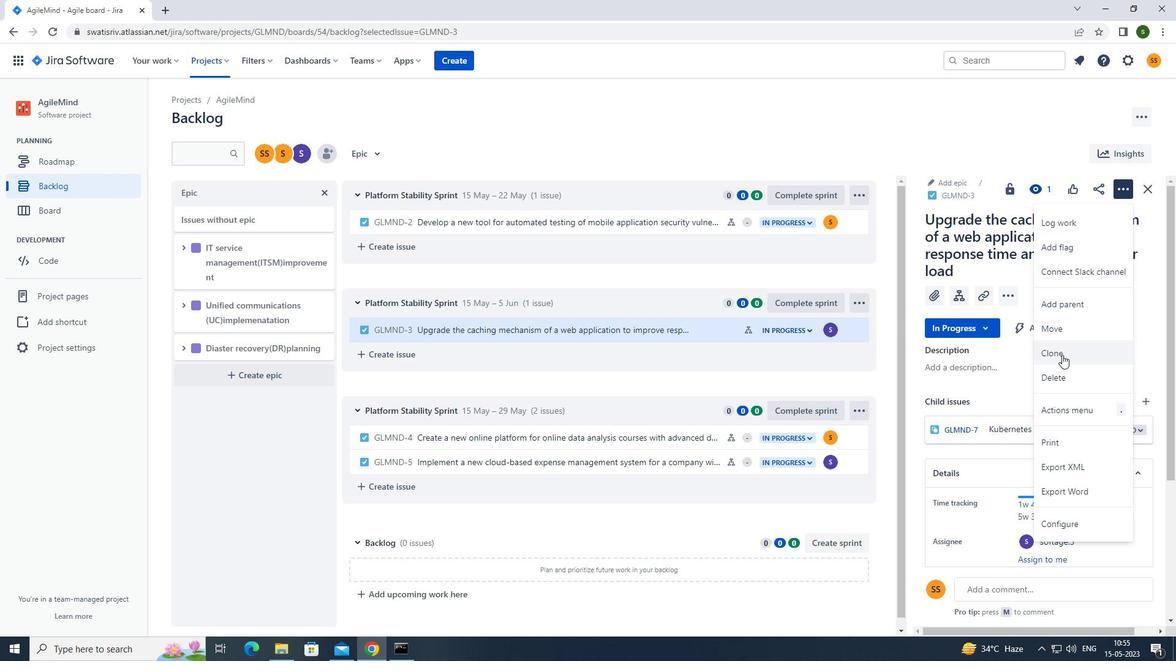 
Action: Mouse moved to (664, 263)
Screenshot: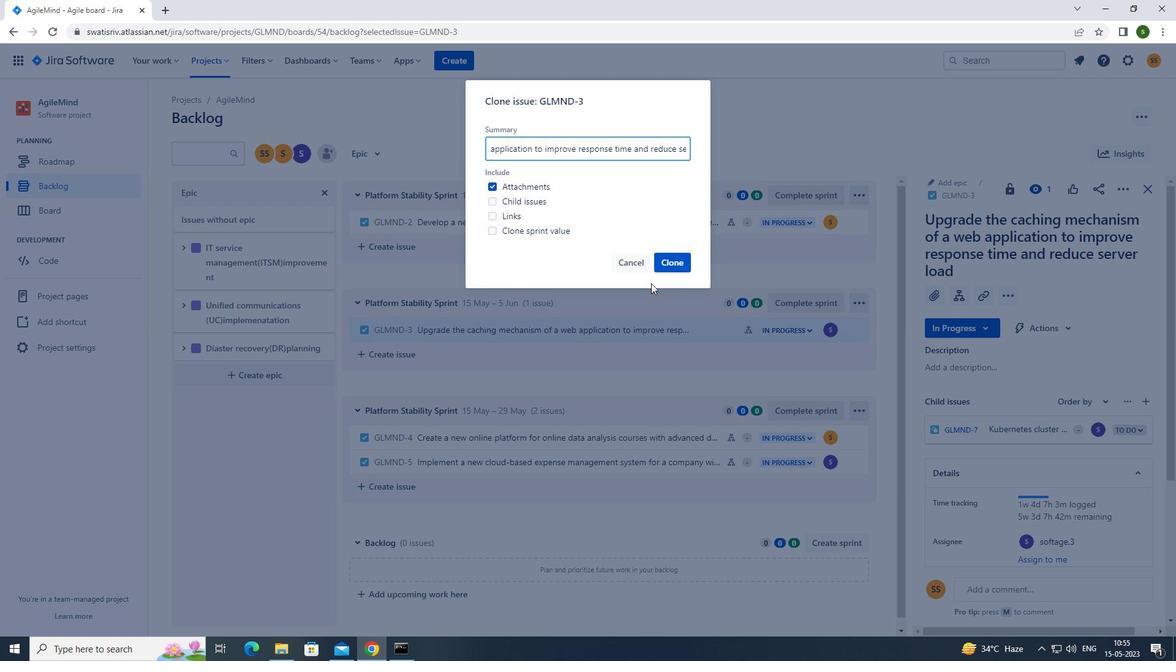 
Action: Mouse pressed left at (664, 263)
Screenshot: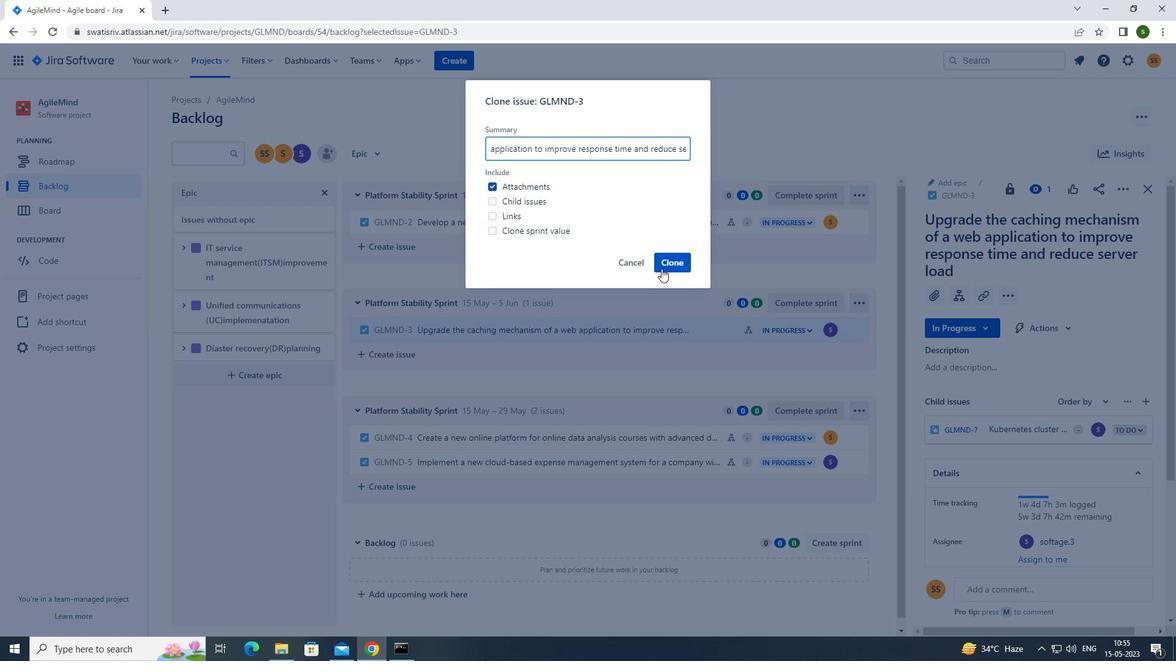 
Action: Mouse moved to (369, 156)
Screenshot: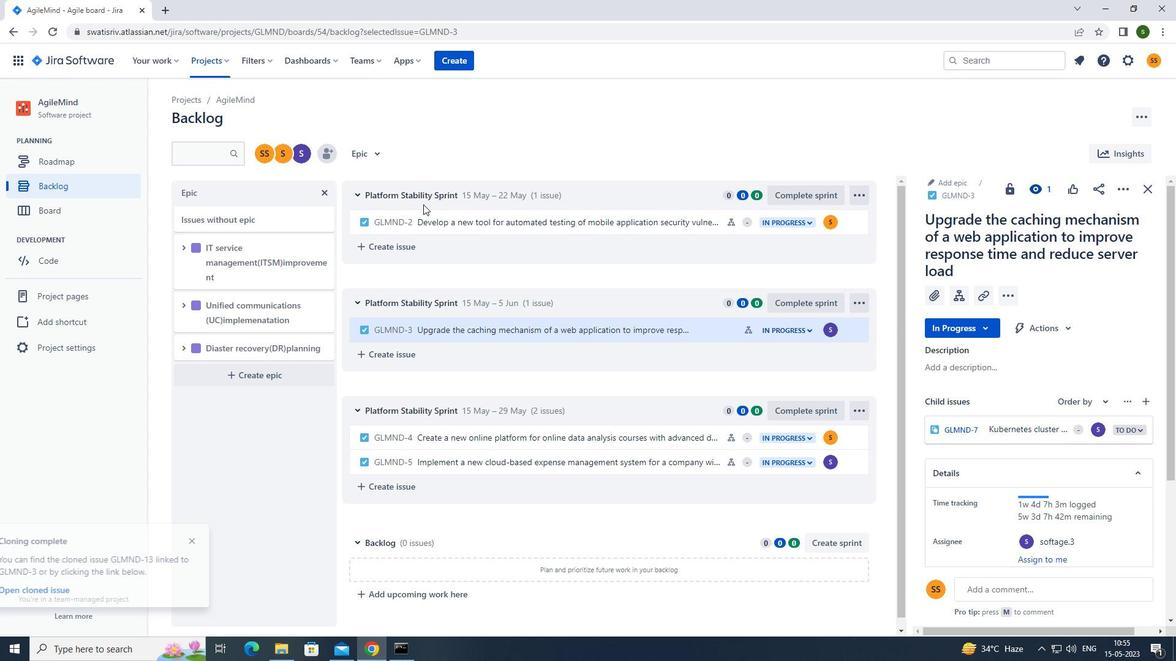 
Action: Mouse pressed left at (369, 156)
Screenshot: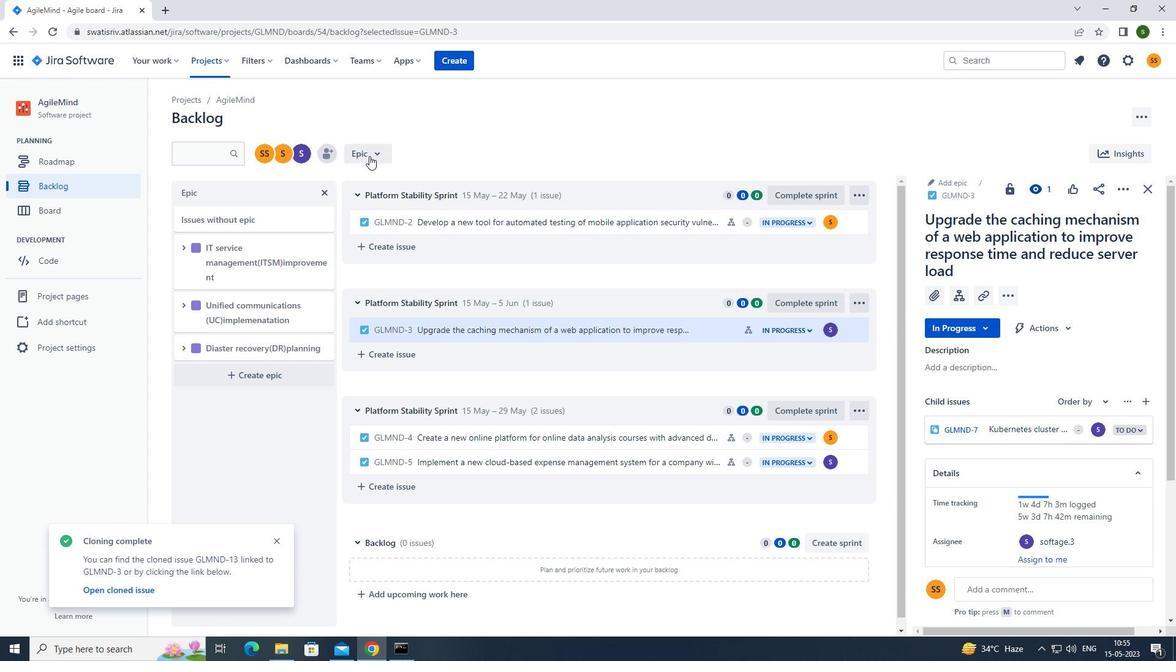 
Action: Mouse moved to (426, 221)
Screenshot: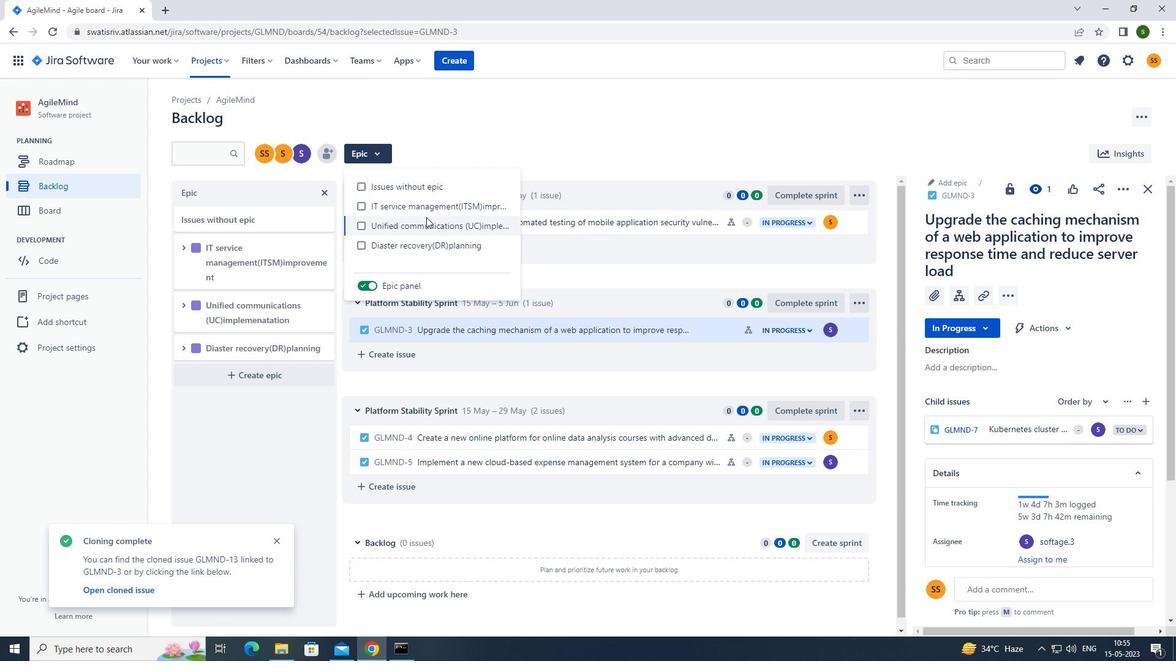 
Action: Mouse pressed left at (426, 221)
Screenshot: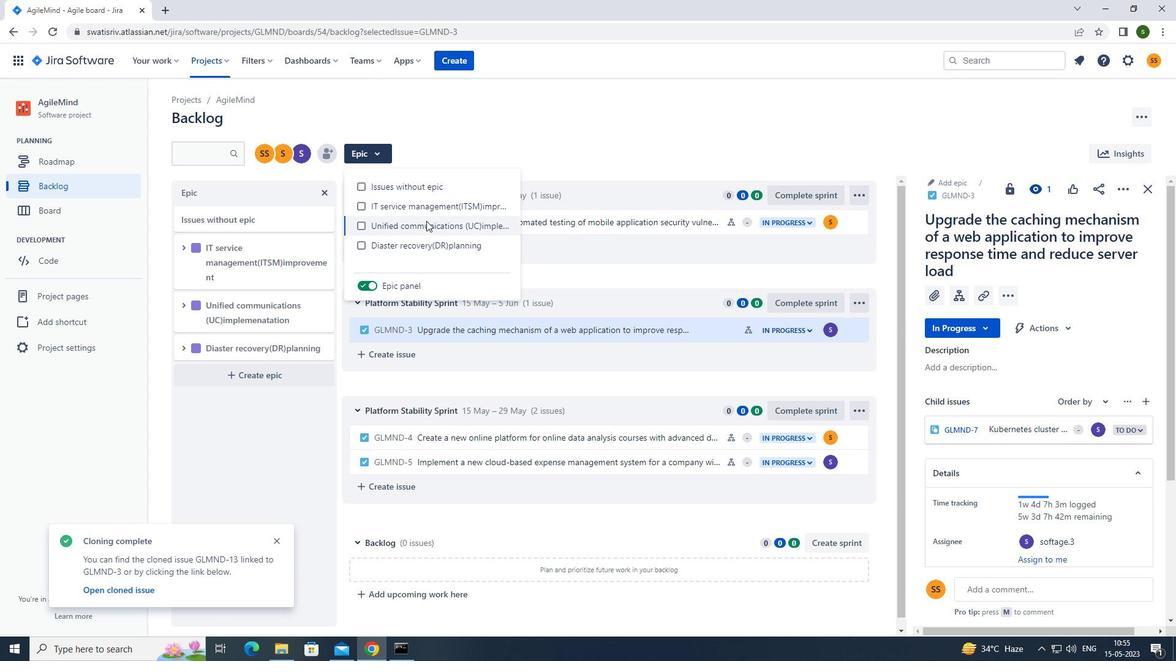 
Action: Mouse moved to (545, 118)
Screenshot: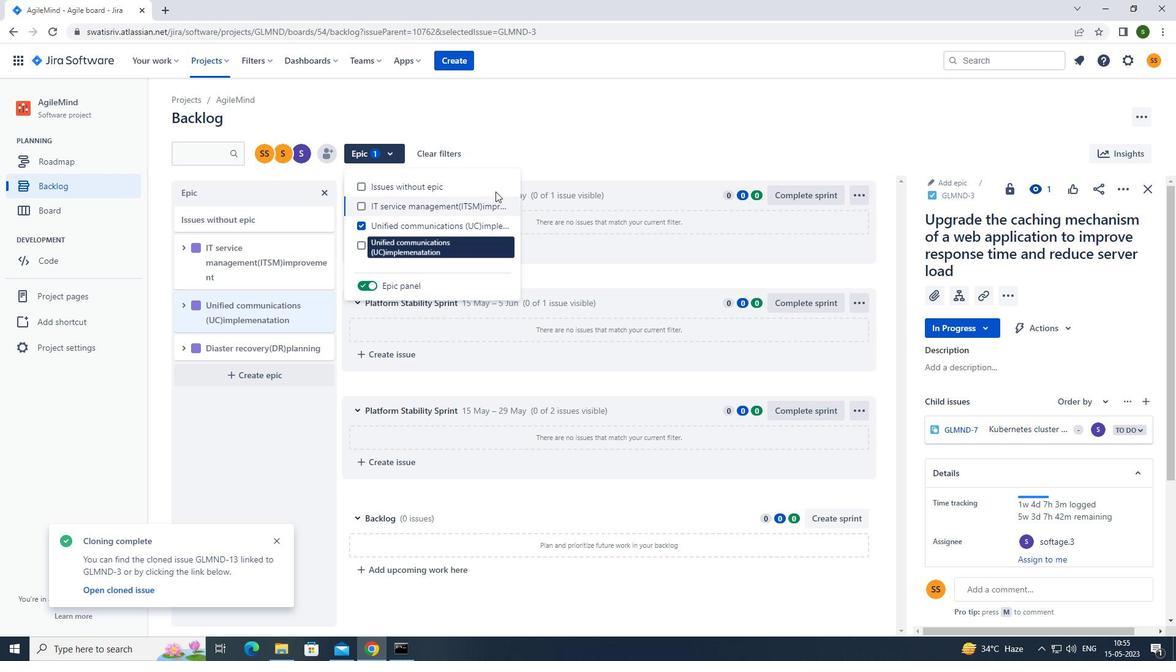 
Action: Mouse pressed left at (545, 118)
Screenshot: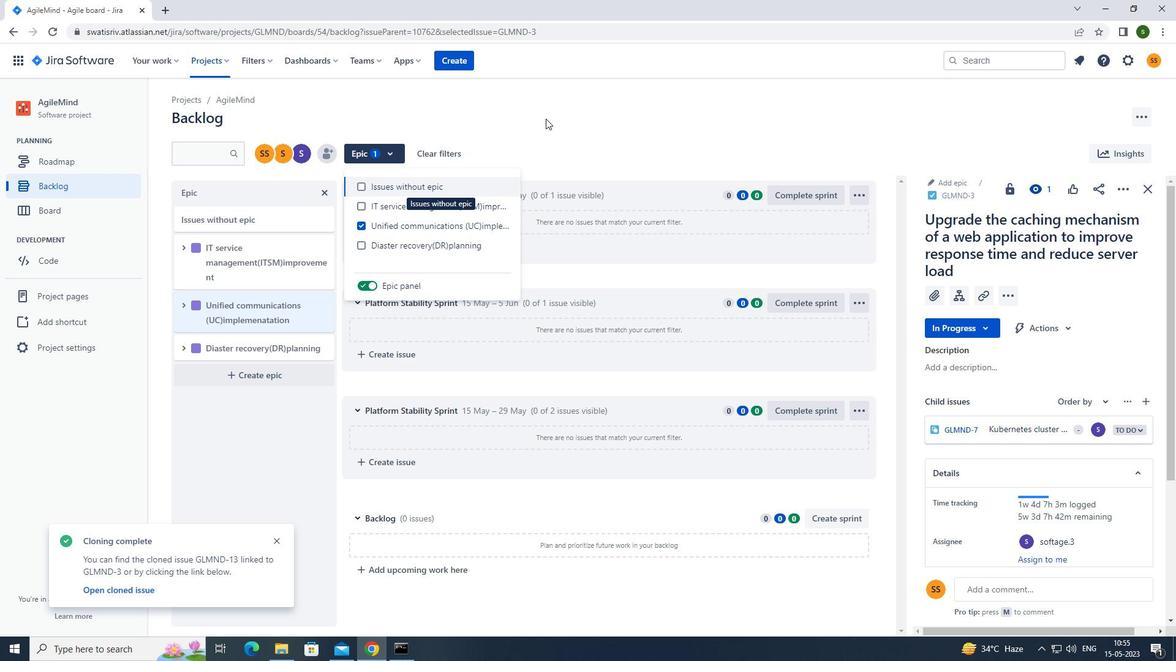 
Action: Mouse moved to (543, 118)
Screenshot: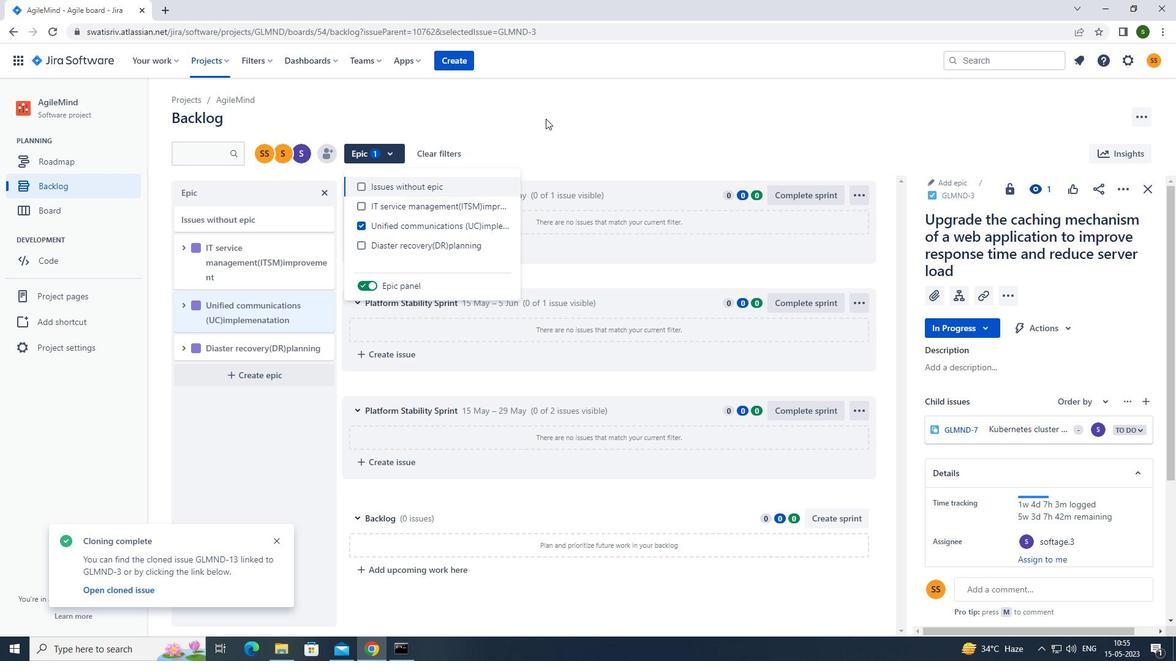 
